 Task: Open Card Card0000000169 in Board Board0000000043 in Workspace WS0000000015 in Trello. Add Member Email0000000057 to Card Card0000000169 in Board Board0000000043 in Workspace WS0000000015 in Trello. Add Green Label titled Label0000000169 to Card Card0000000169 in Board Board0000000043 in Workspace WS0000000015 in Trello. Add Checklist CL0000000169 to Card Card0000000169 in Board Board0000000043 in Workspace WS0000000015 in Trello. Add Dates with Start Date as Apr 08 2023 and Due Date as Apr 30 2023 to Card Card0000000169 in Board Board0000000043 in Workspace WS0000000015 in Trello
Action: Mouse moved to (369, 495)
Screenshot: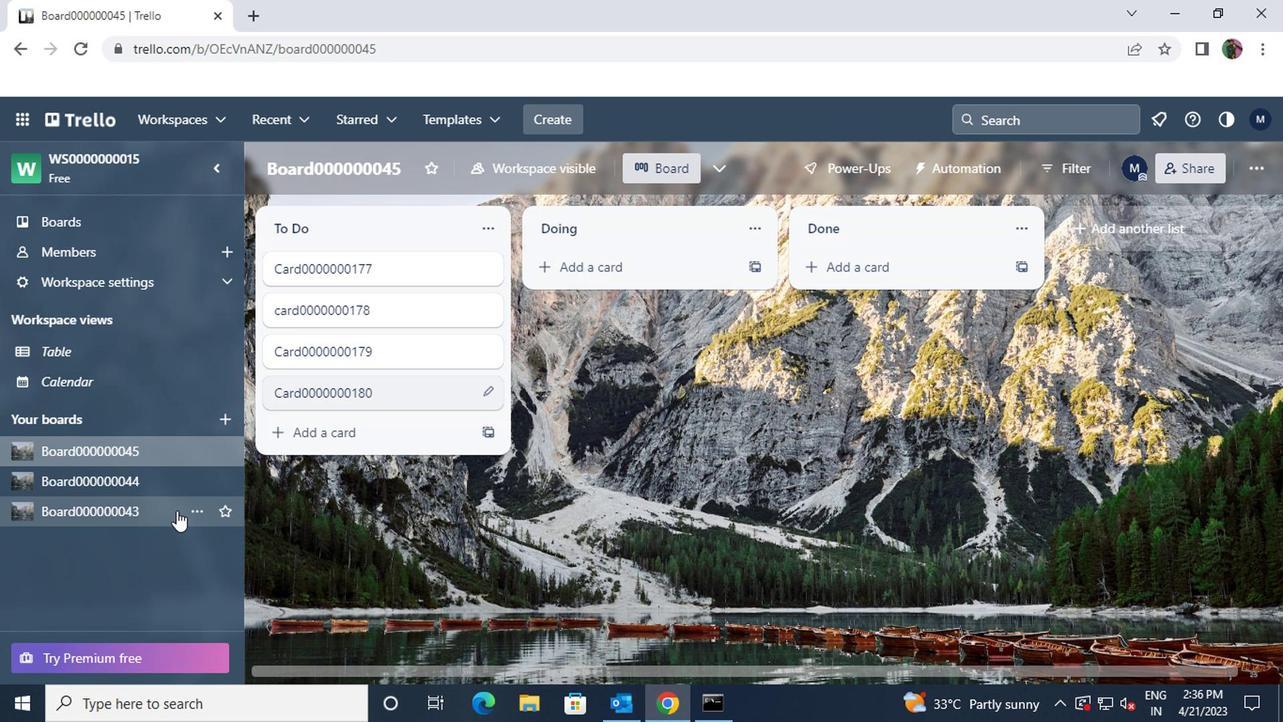 
Action: Mouse pressed left at (369, 495)
Screenshot: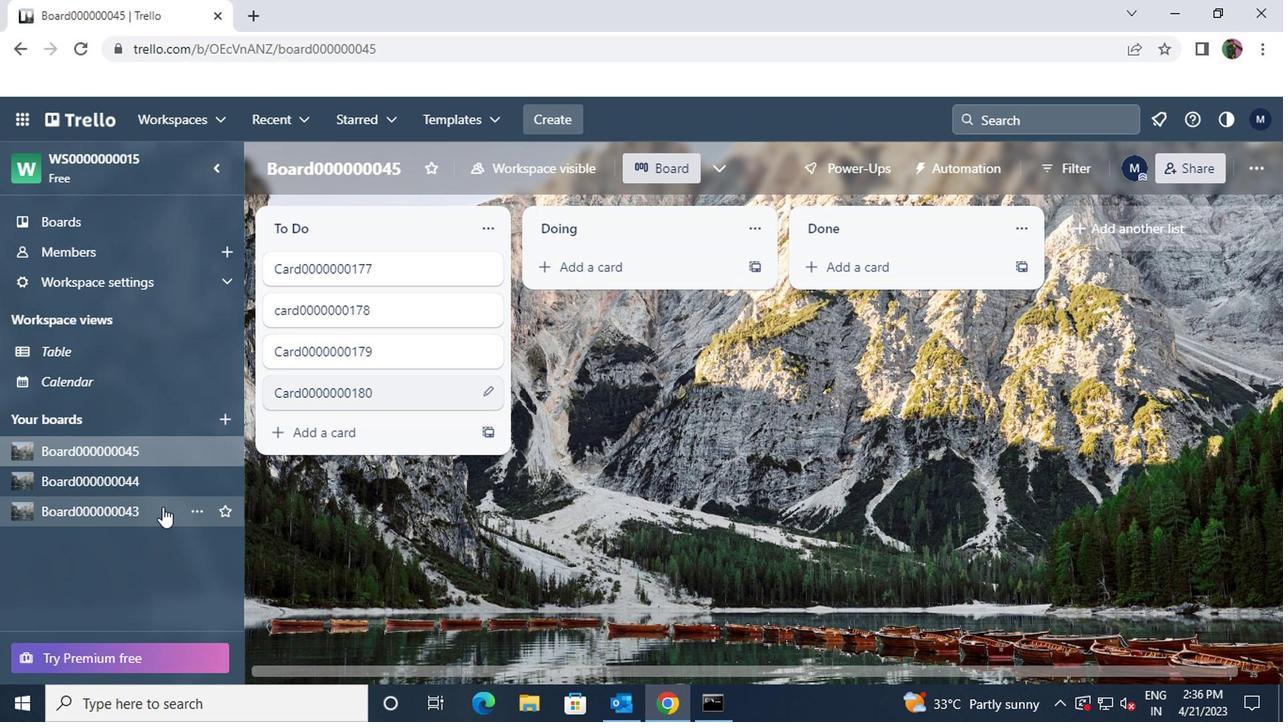 
Action: Mouse moved to (755, 326)
Screenshot: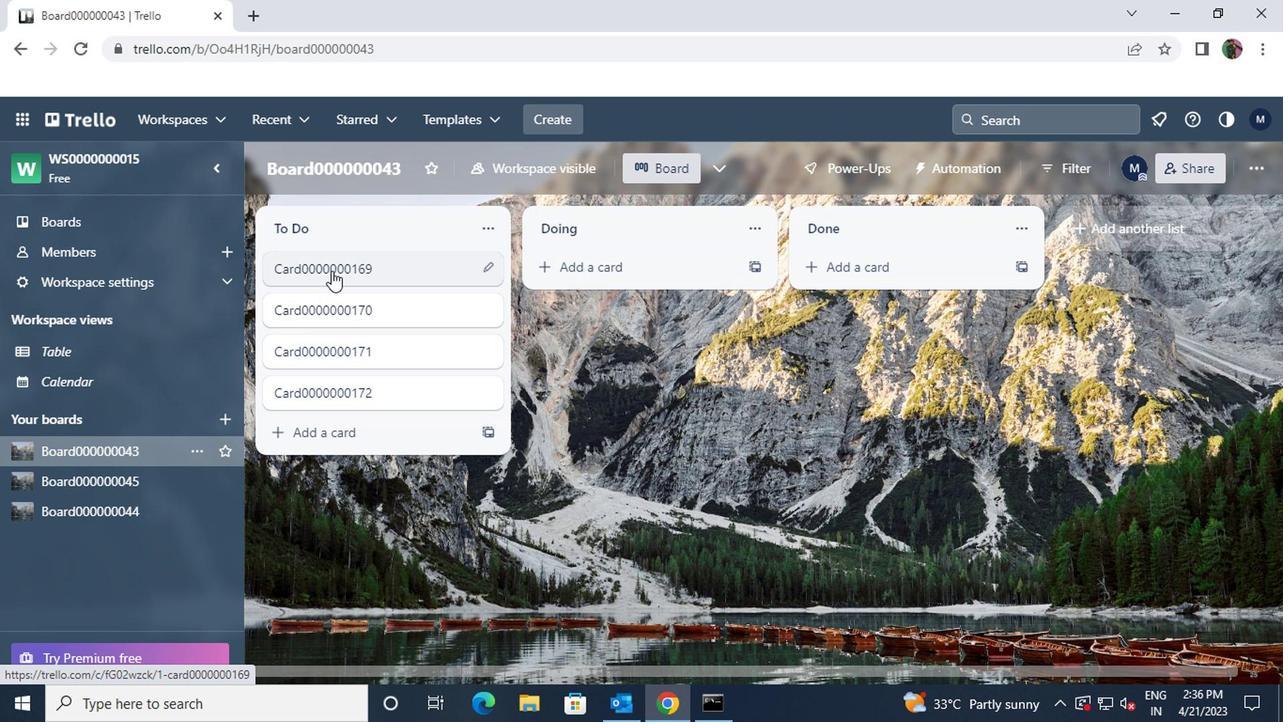 
Action: Mouse pressed left at (755, 326)
Screenshot: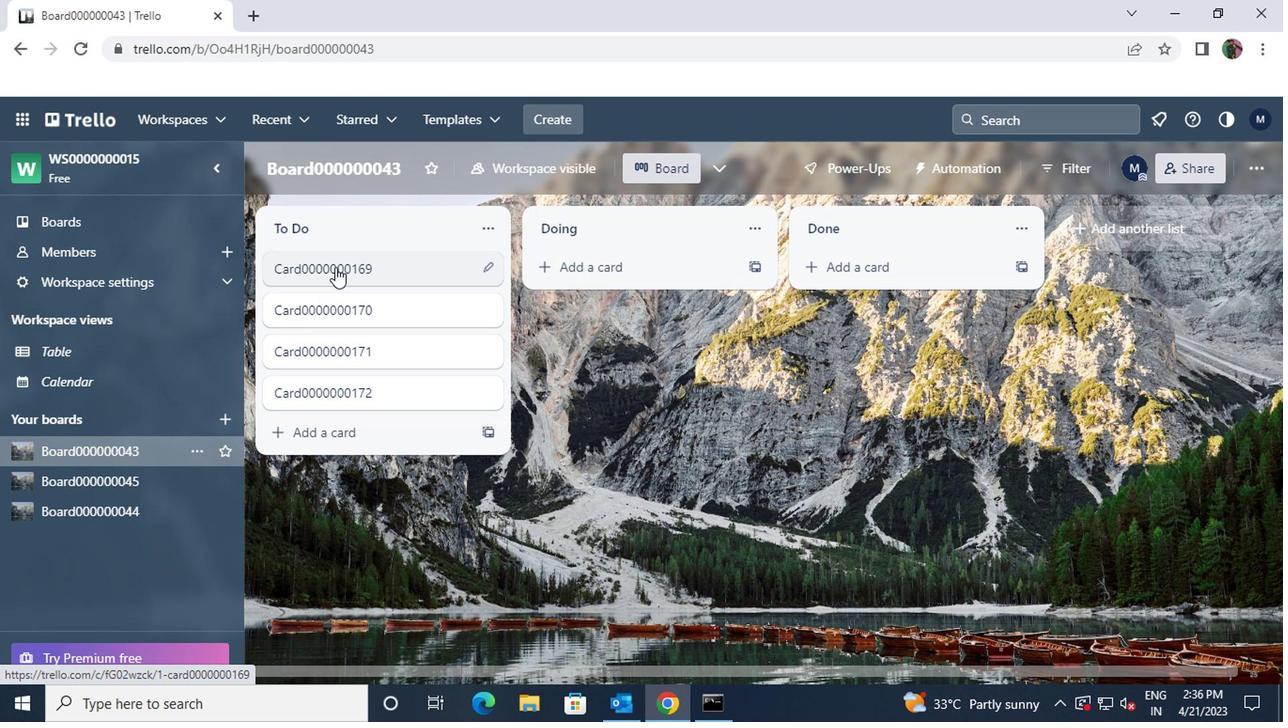 
Action: Mouse moved to (755, 320)
Screenshot: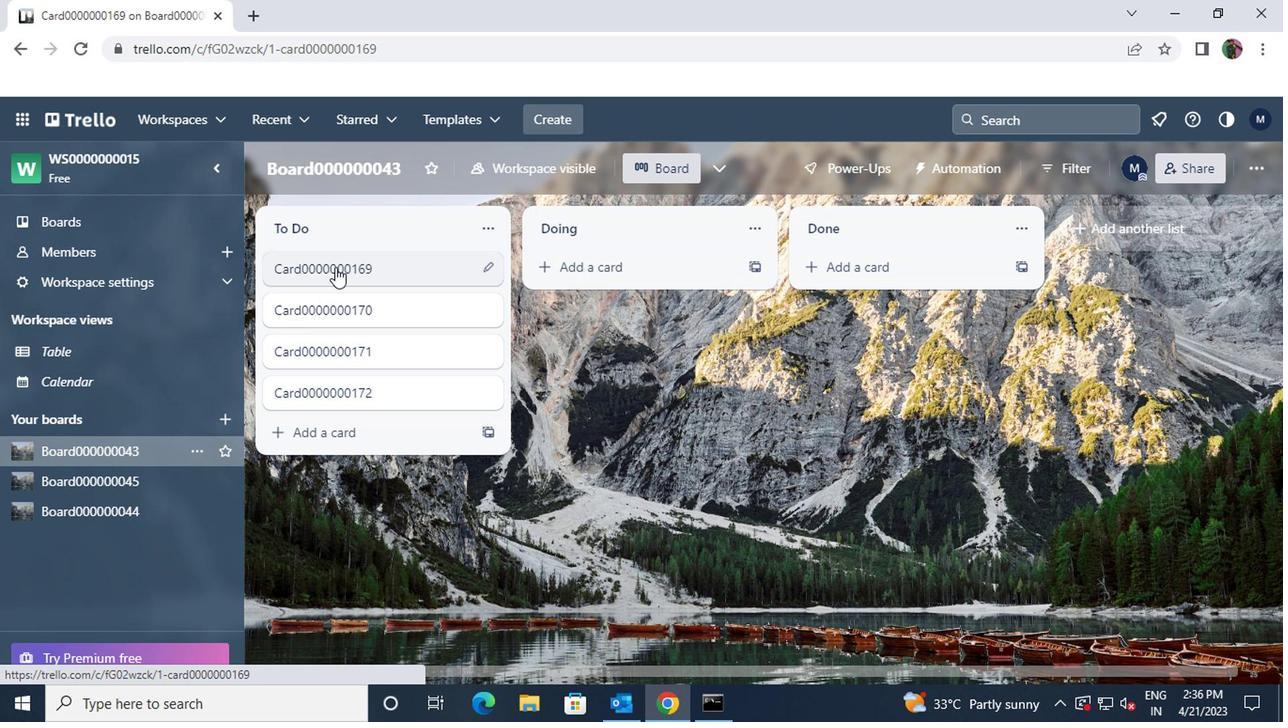 
Action: Mouse pressed left at (755, 320)
Screenshot: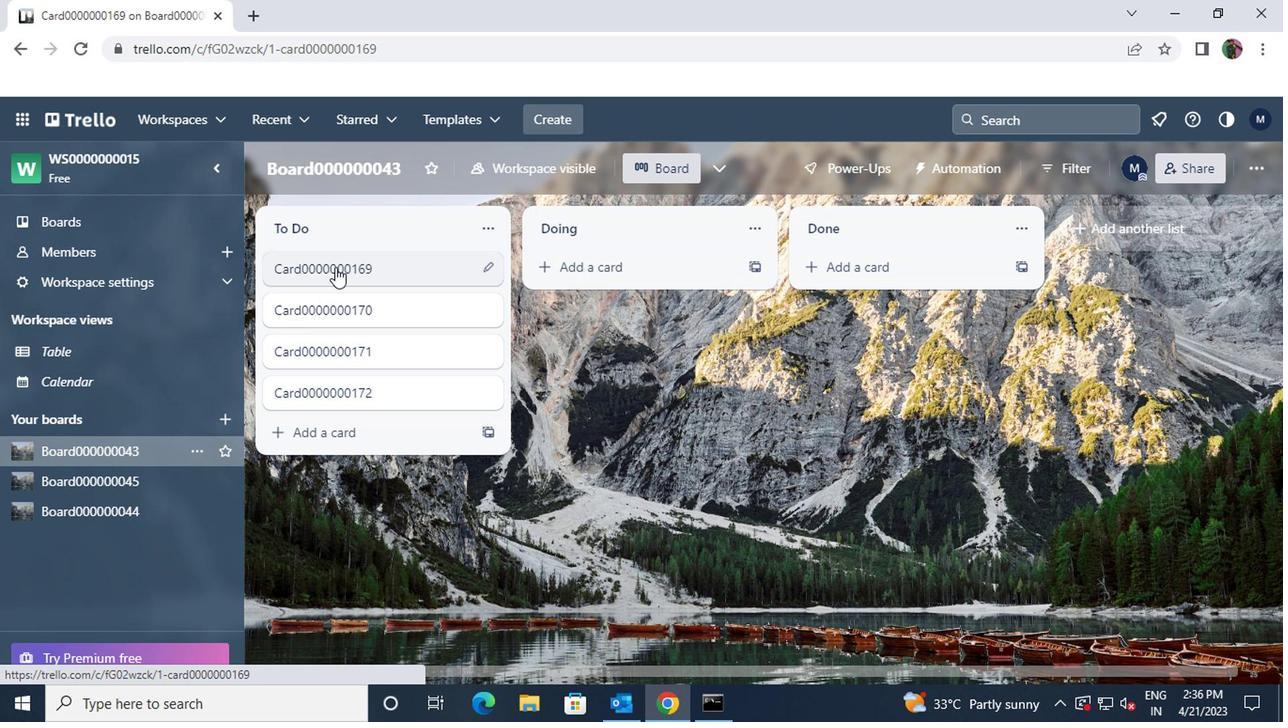 
Action: Key pressed v<Key.caps_lock>innyoffice2<Key.shift>@GMAIL.COM
Screenshot: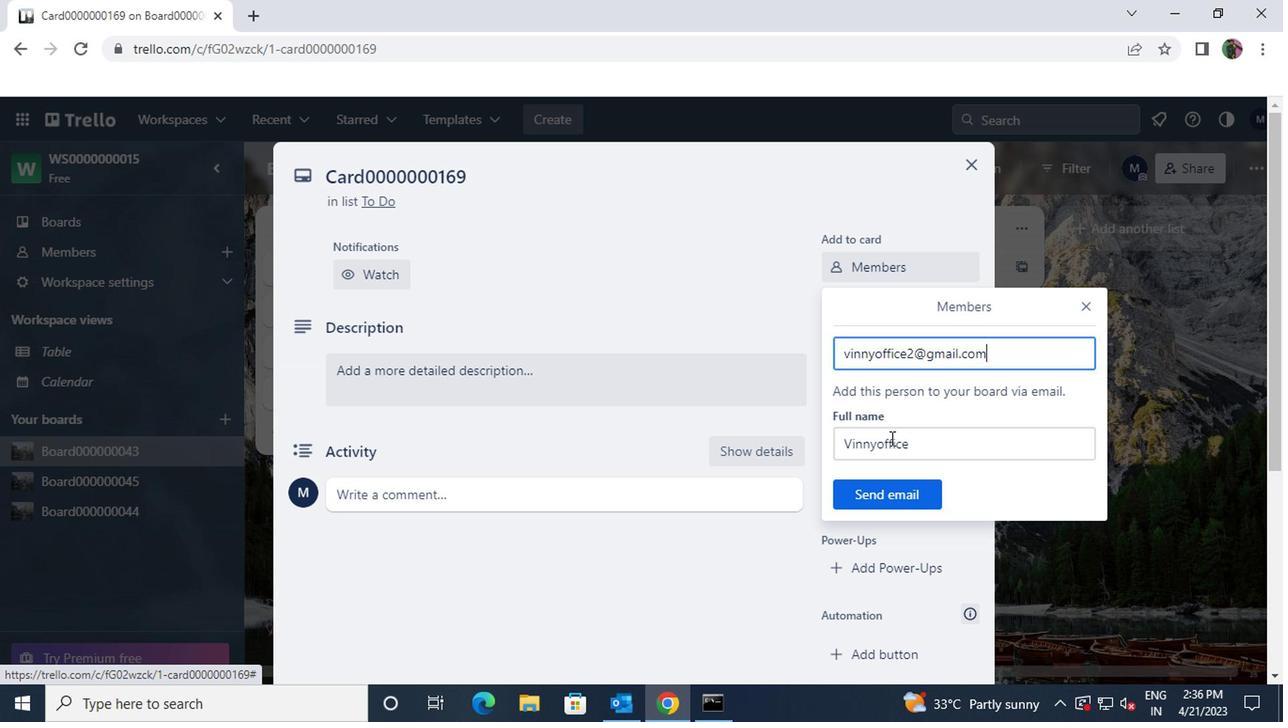 
Action: Mouse moved to (725, 474)
Screenshot: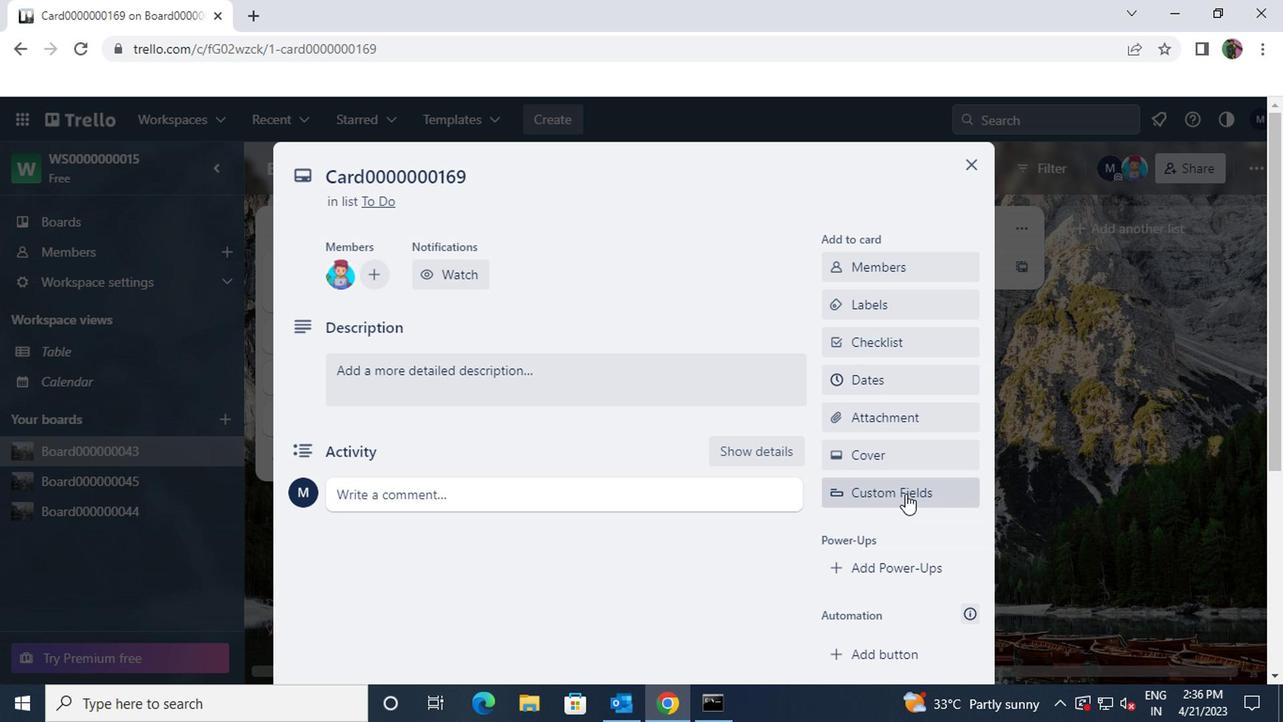 
Action: Mouse pressed left at (725, 474)
Screenshot: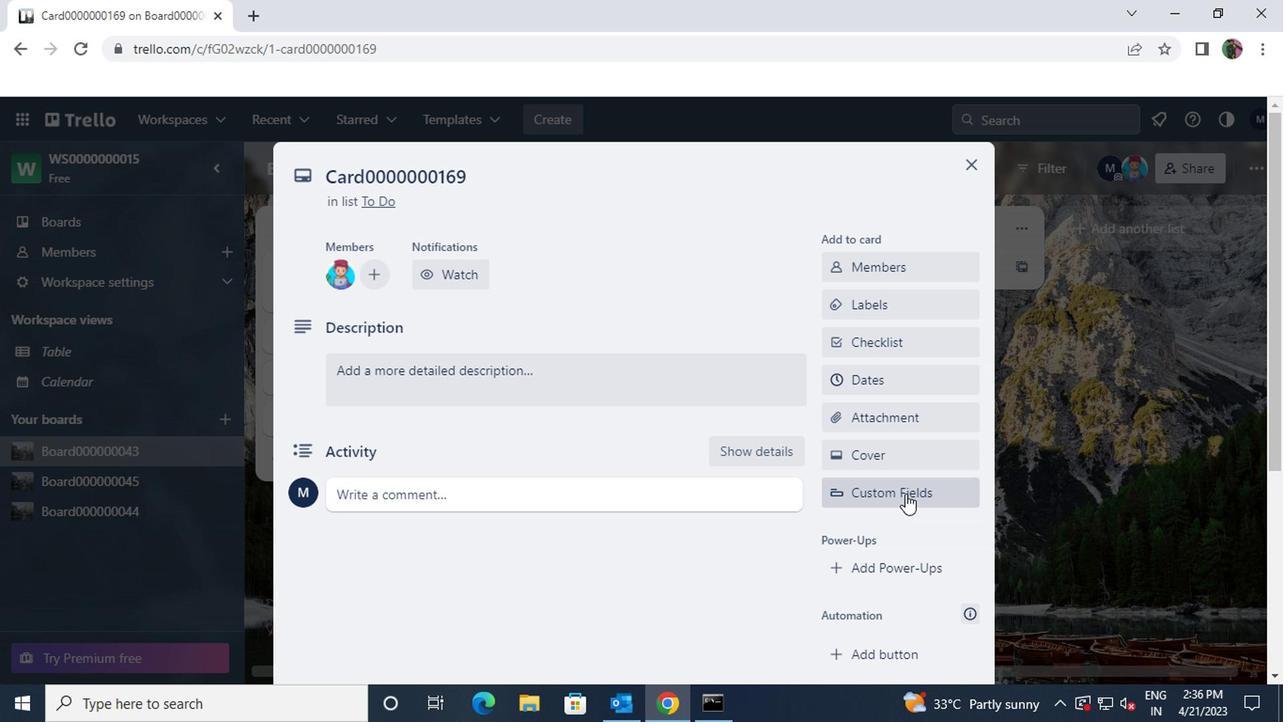 
Action: Mouse moved to (710, 349)
Screenshot: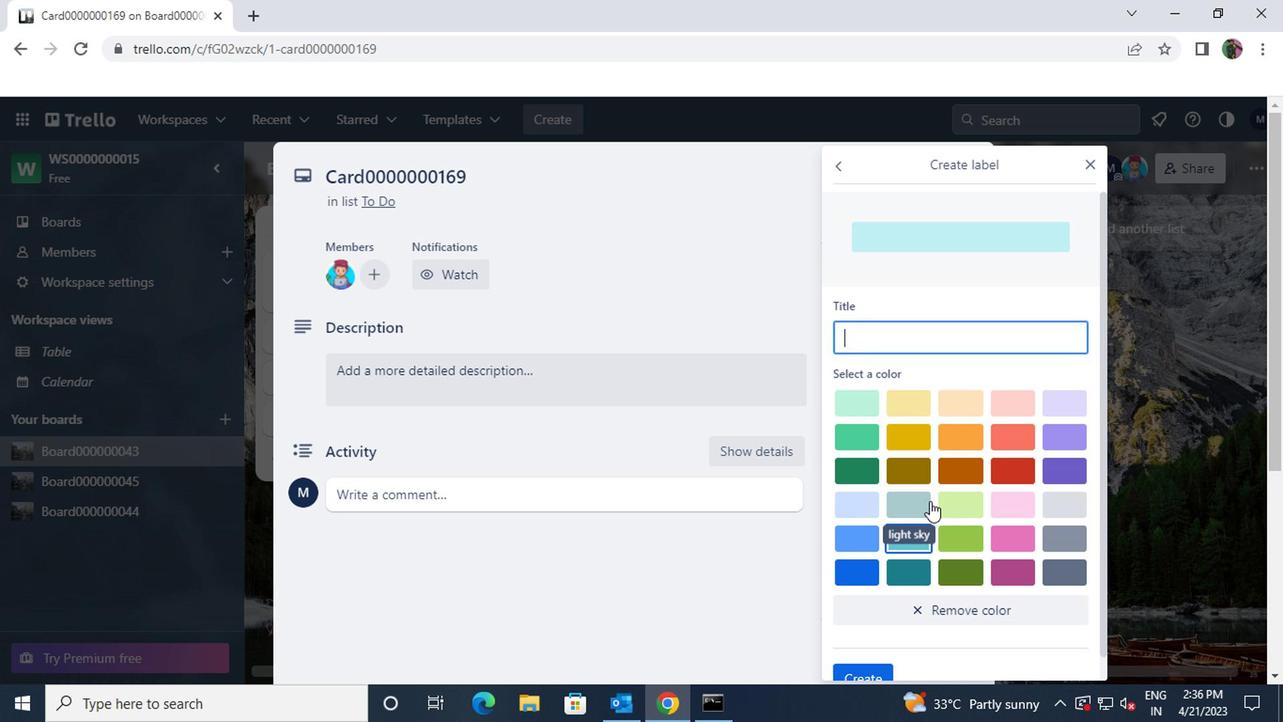 
Action: Mouse pressed left at (710, 349)
Screenshot: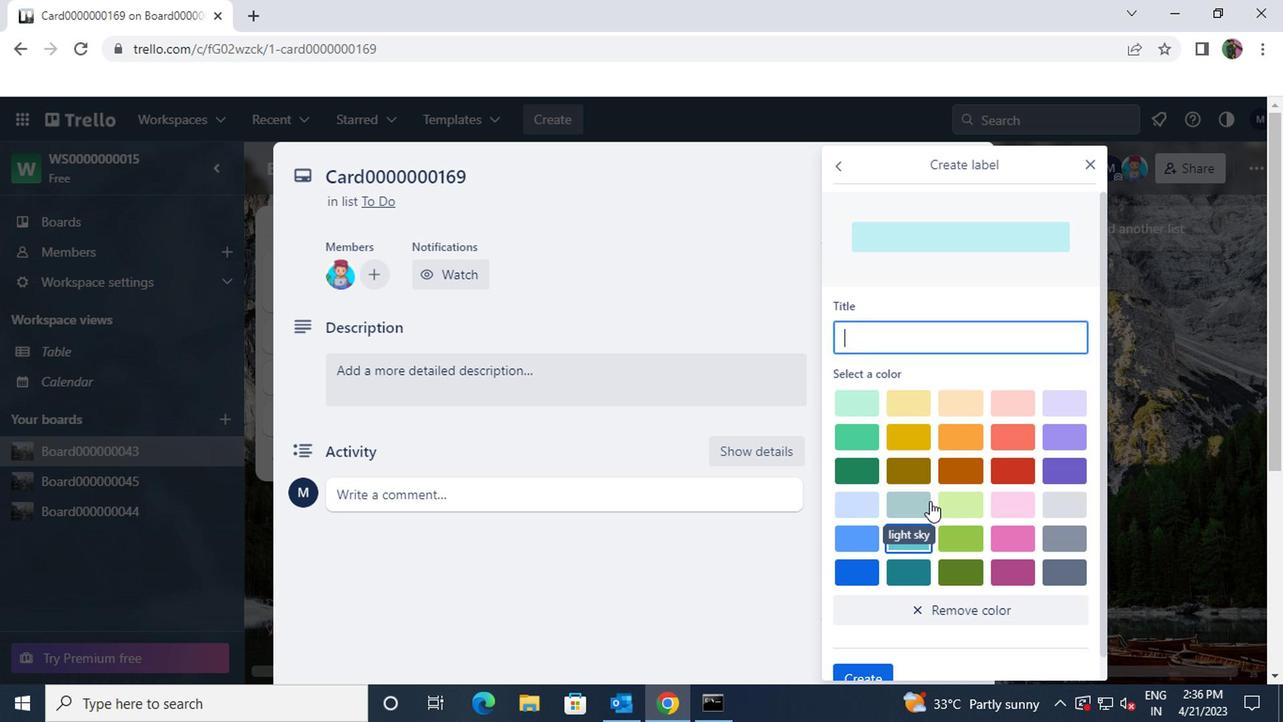 
Action: Mouse moved to (747, 476)
Screenshot: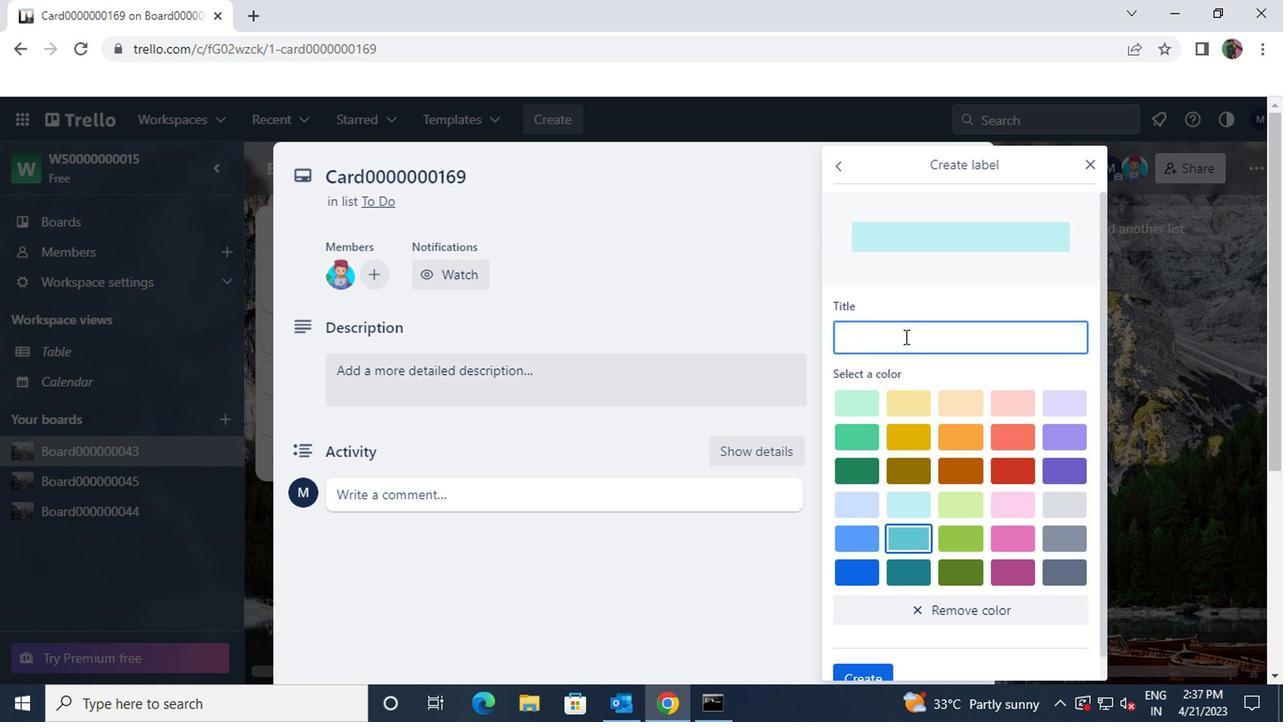 
Action: Mouse pressed left at (747, 476)
Screenshot: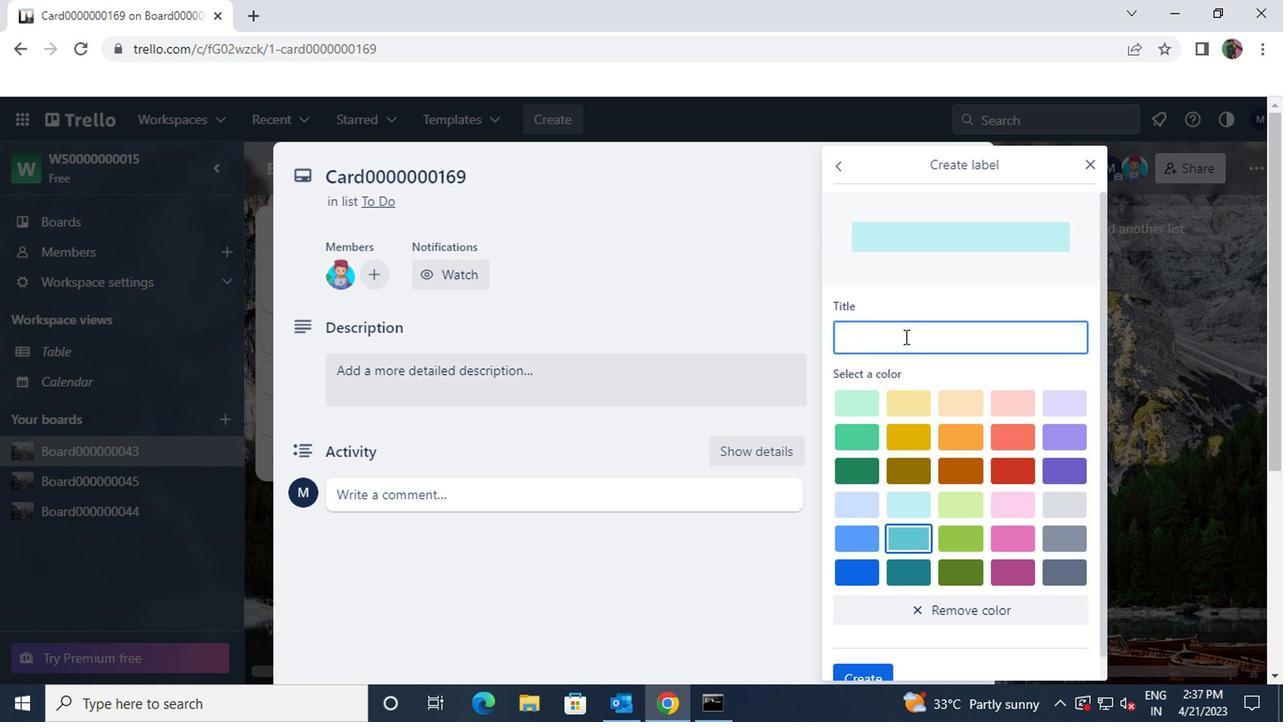
Action: Mouse moved to (776, 390)
Screenshot: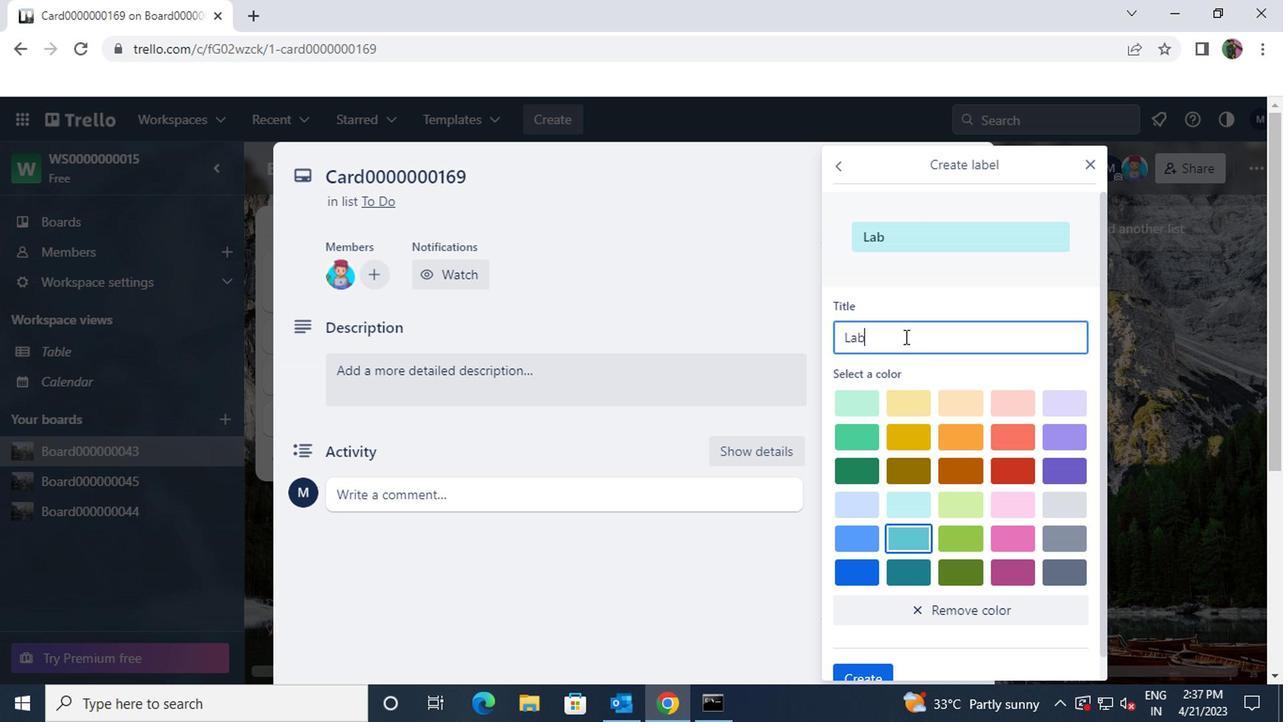 
Action: Mouse pressed left at (776, 390)
Screenshot: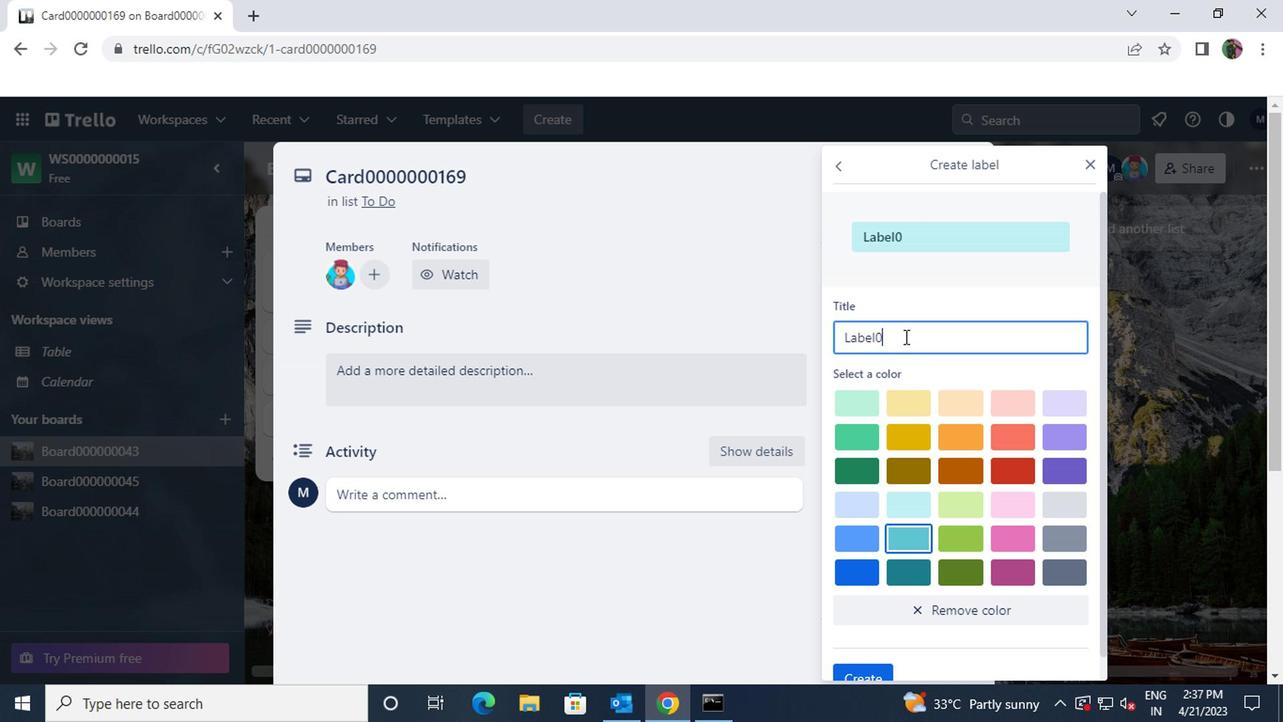 
Action: Mouse moved to (754, 321)
Screenshot: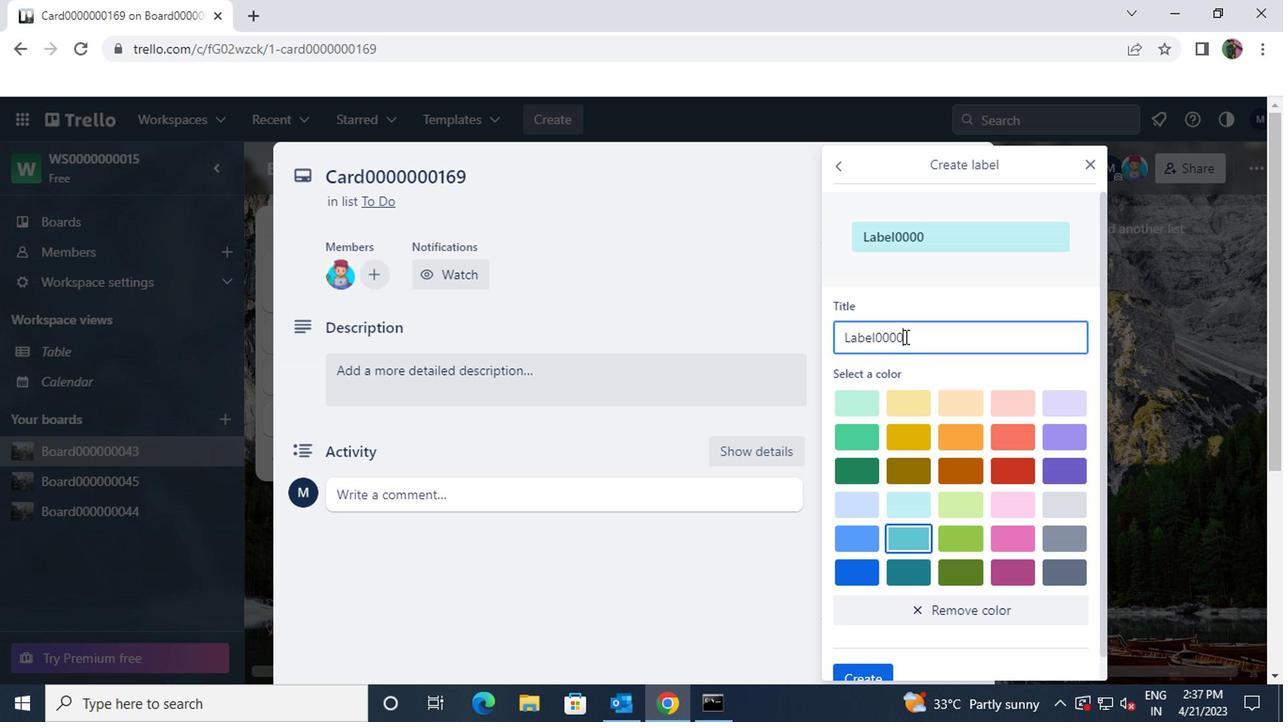 
Action: Mouse pressed left at (754, 321)
Screenshot: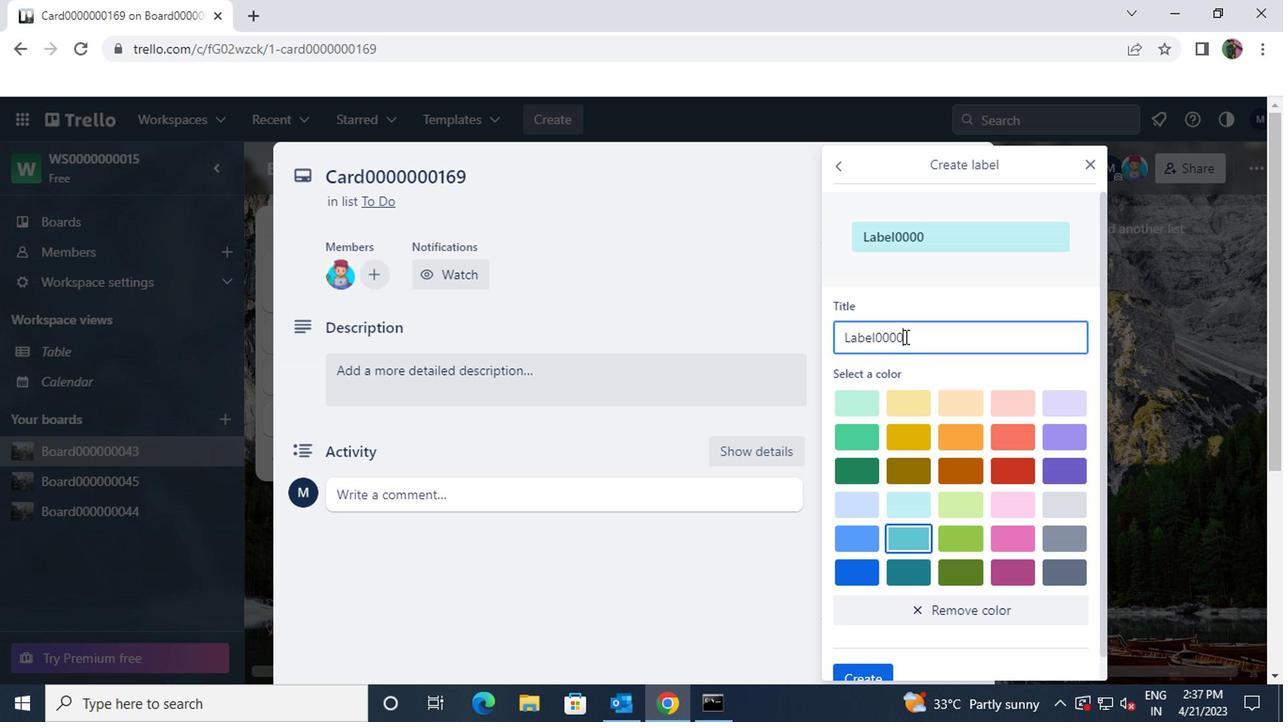 
Action: Key pressed <Key.caps_lock>L<Key.caps_lock>ABEL0000000127
Screenshot: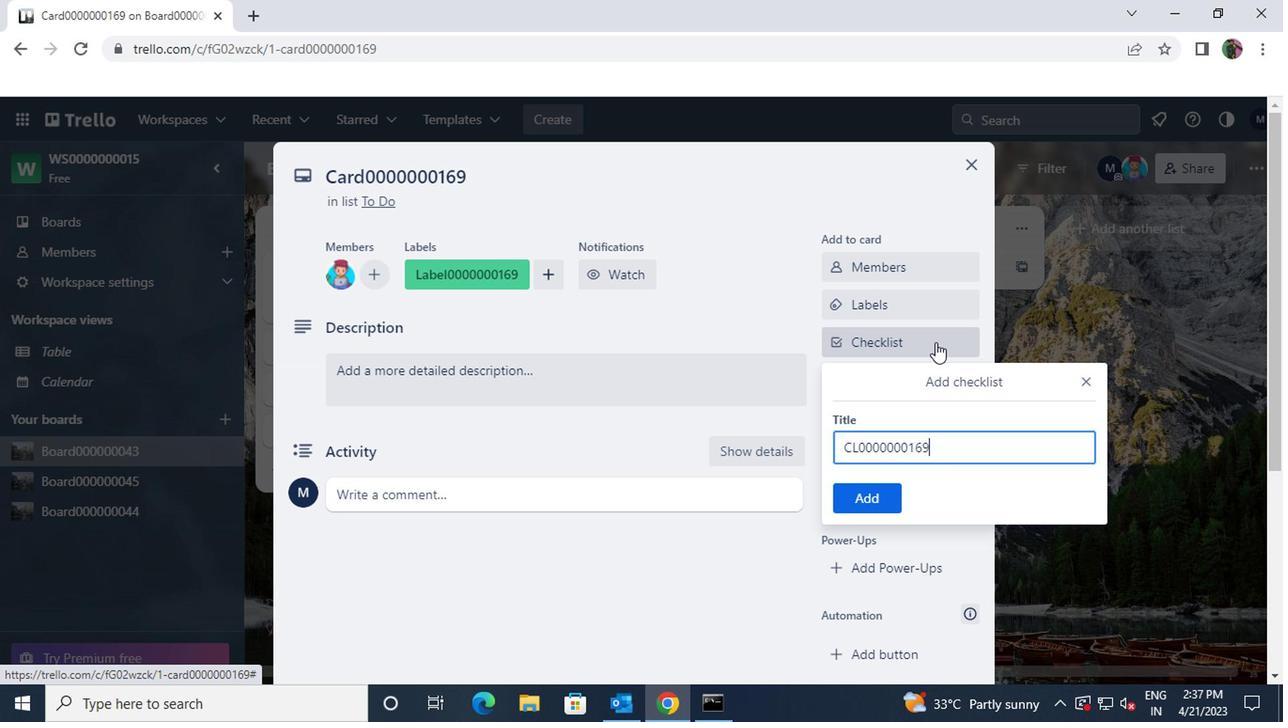 
Action: Mouse moved to (713, 562)
Screenshot: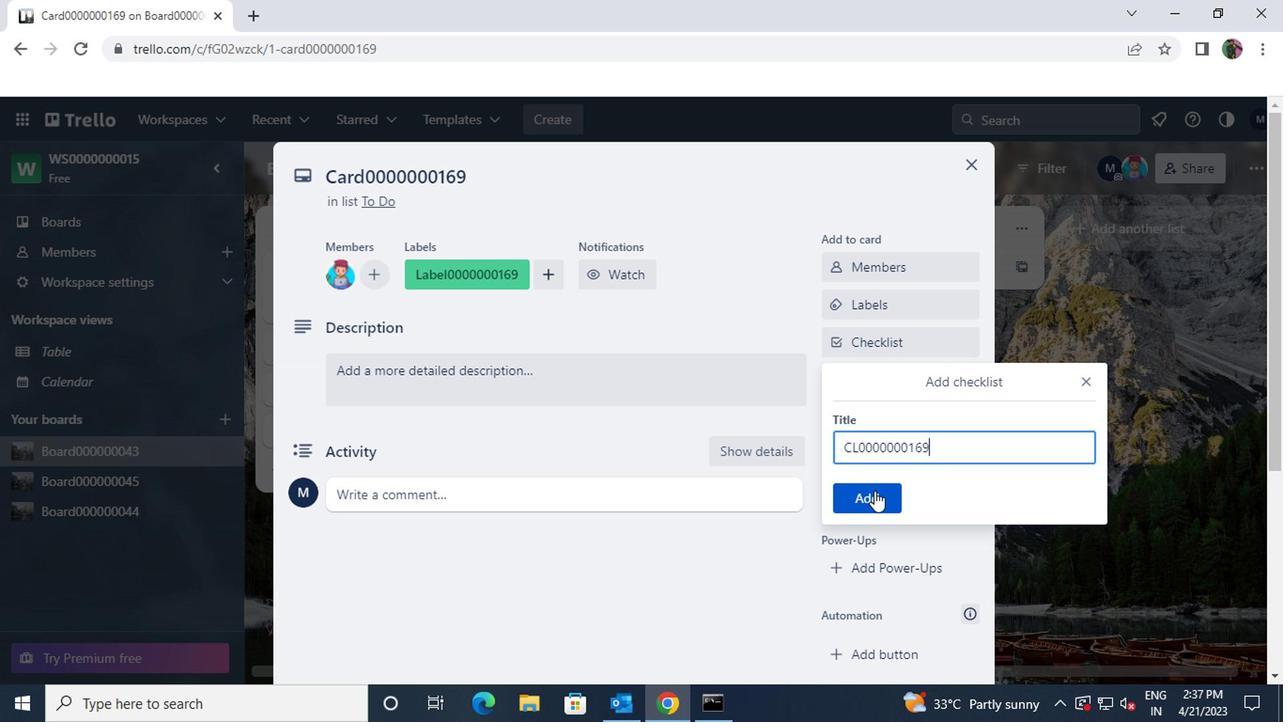 
Action: Mouse pressed left at (713, 562)
Screenshot: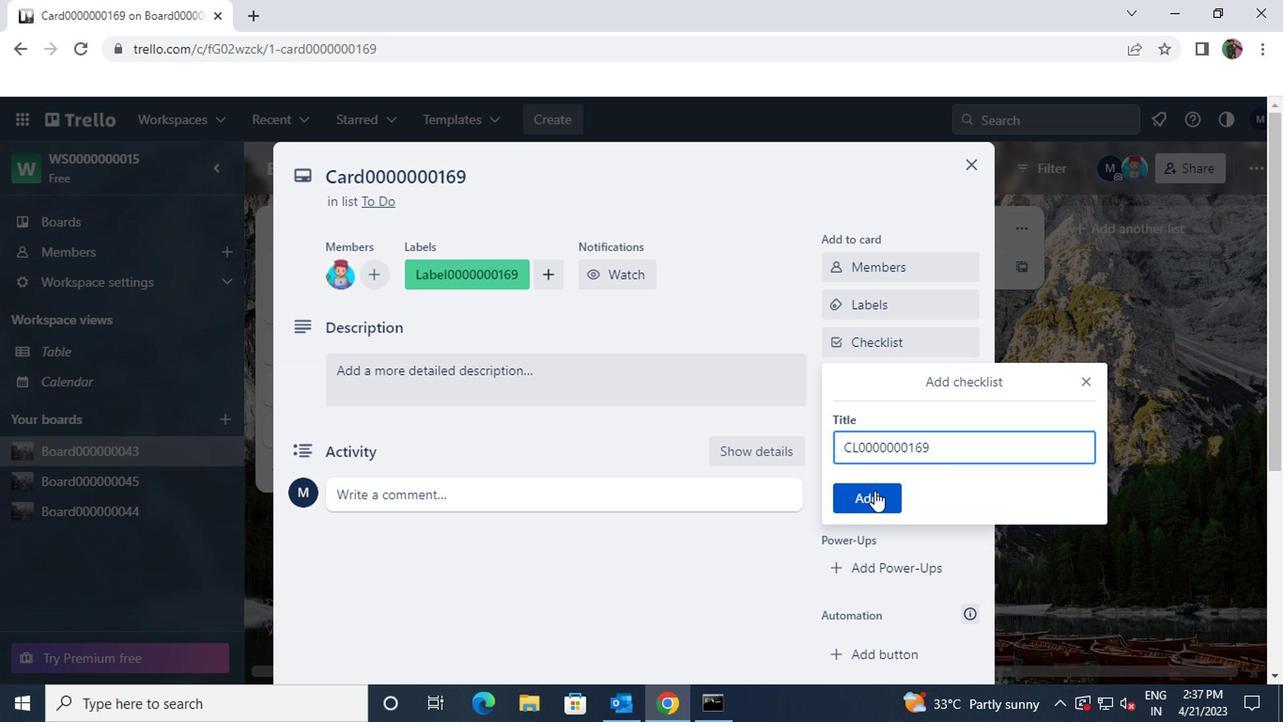 
Action: Mouse moved to (872, 199)
Screenshot: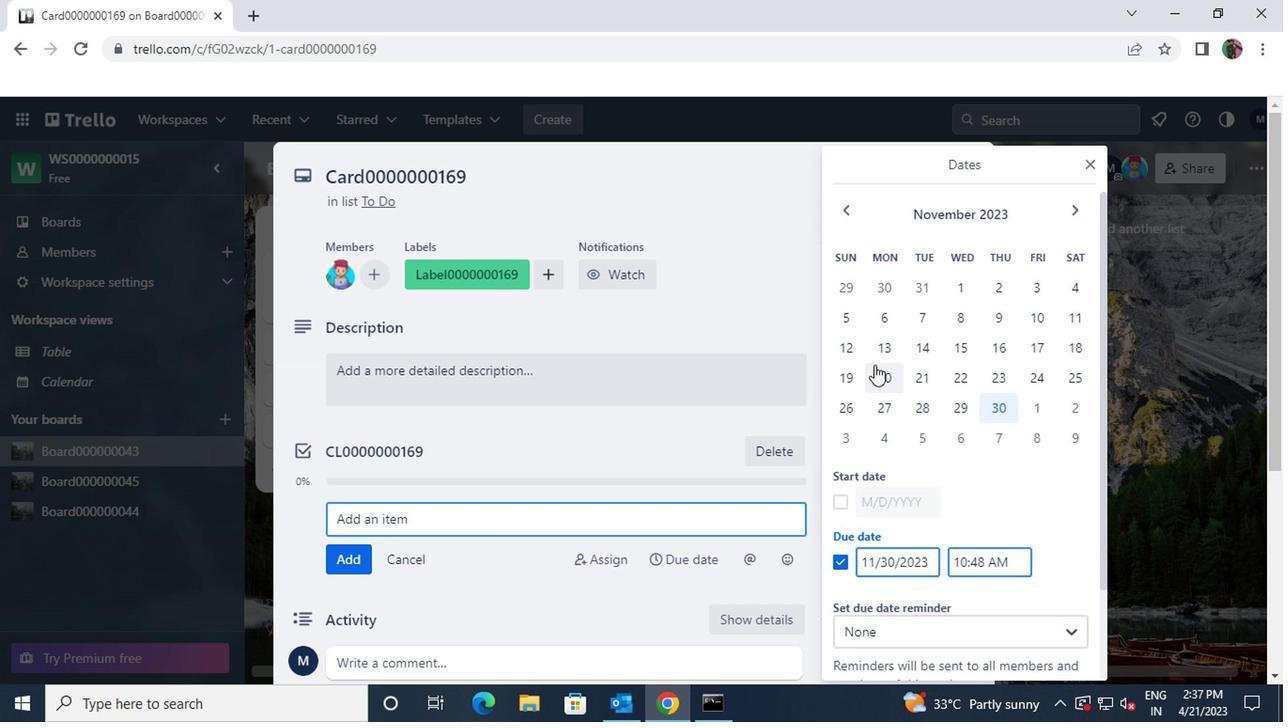 
Action: Mouse pressed left at (872, 199)
Screenshot: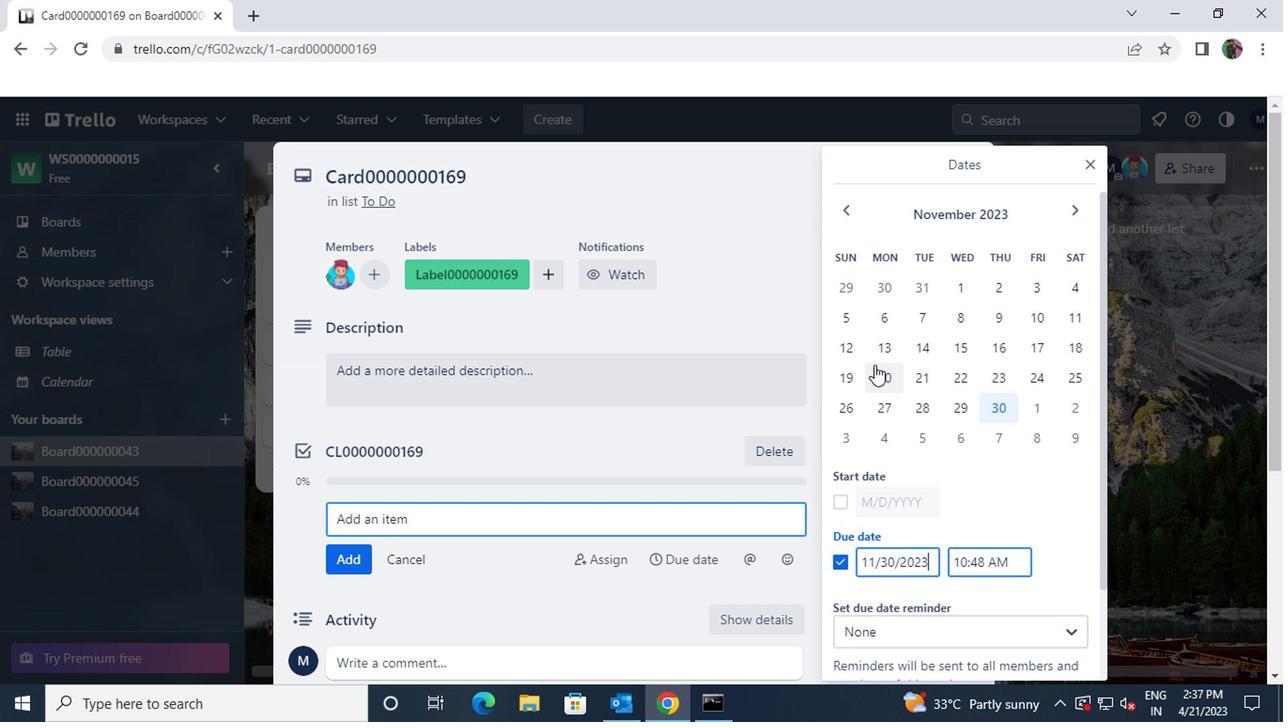 
Action: Mouse moved to (729, 371)
Screenshot: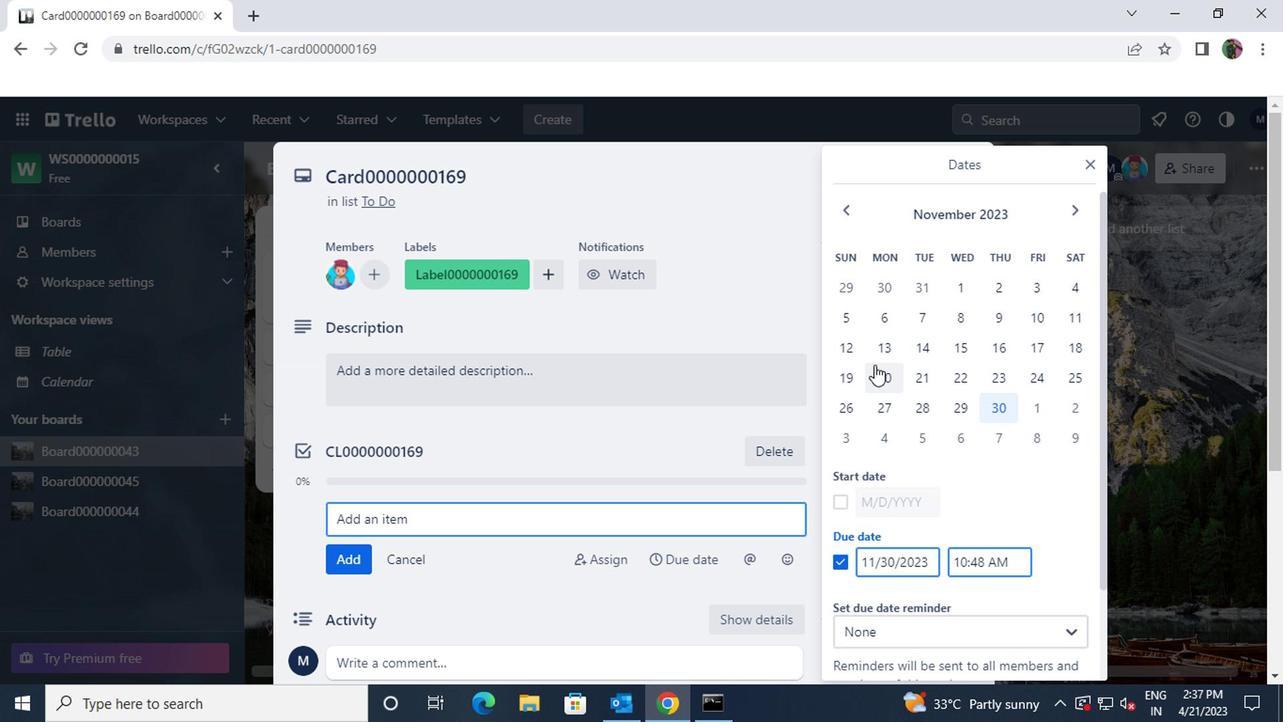 
Action: Mouse pressed left at (729, 371)
Screenshot: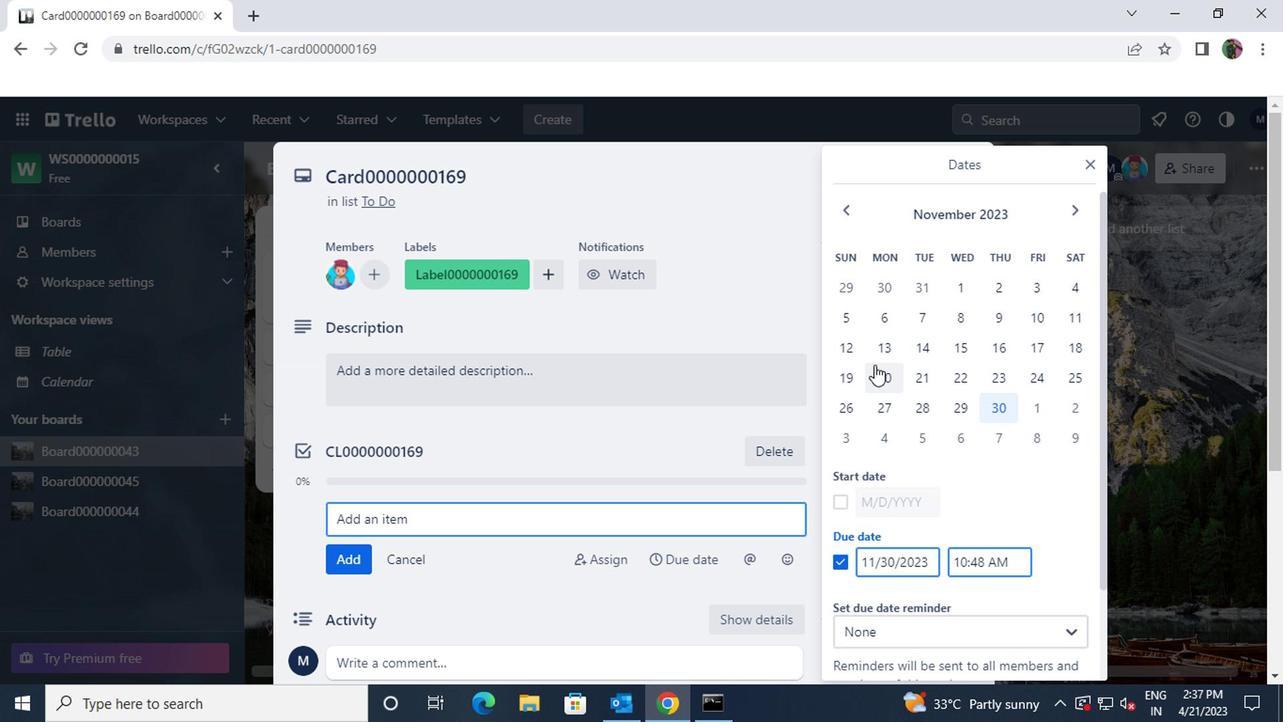 
Action: Key pressed <Key.caps_lock>CL0000000127
Screenshot: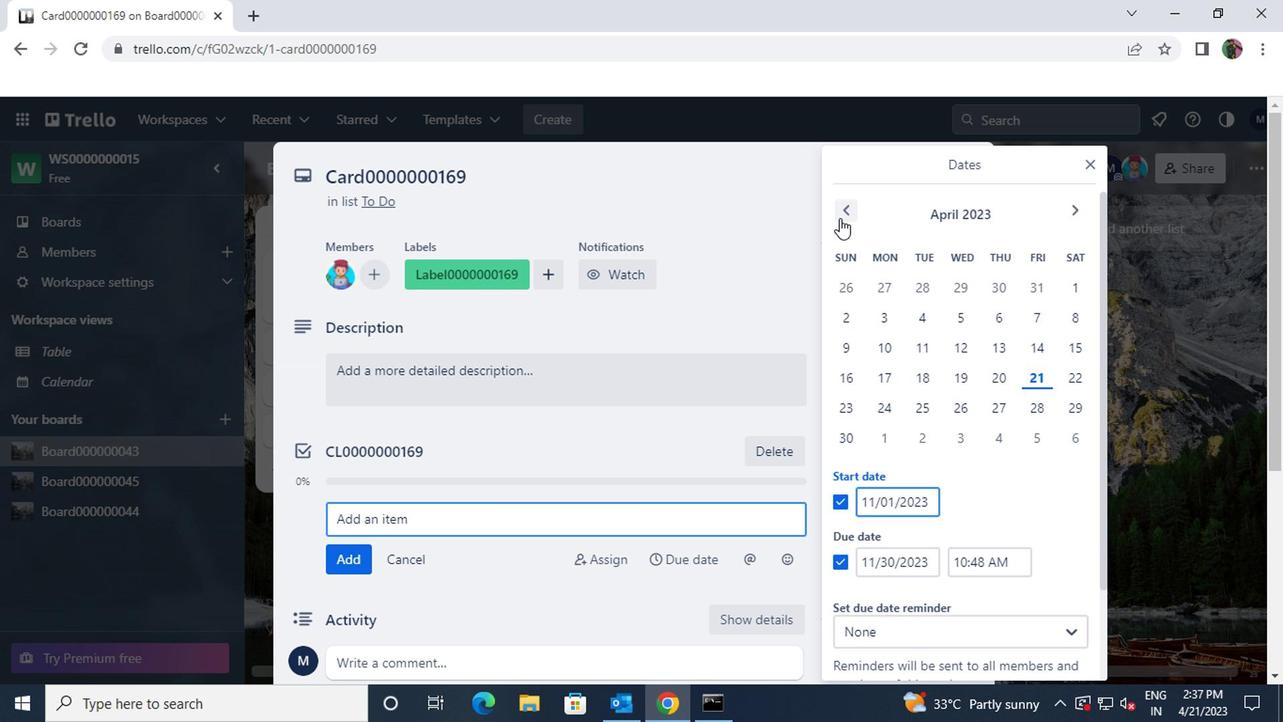 
Action: Mouse moved to (722, 512)
Screenshot: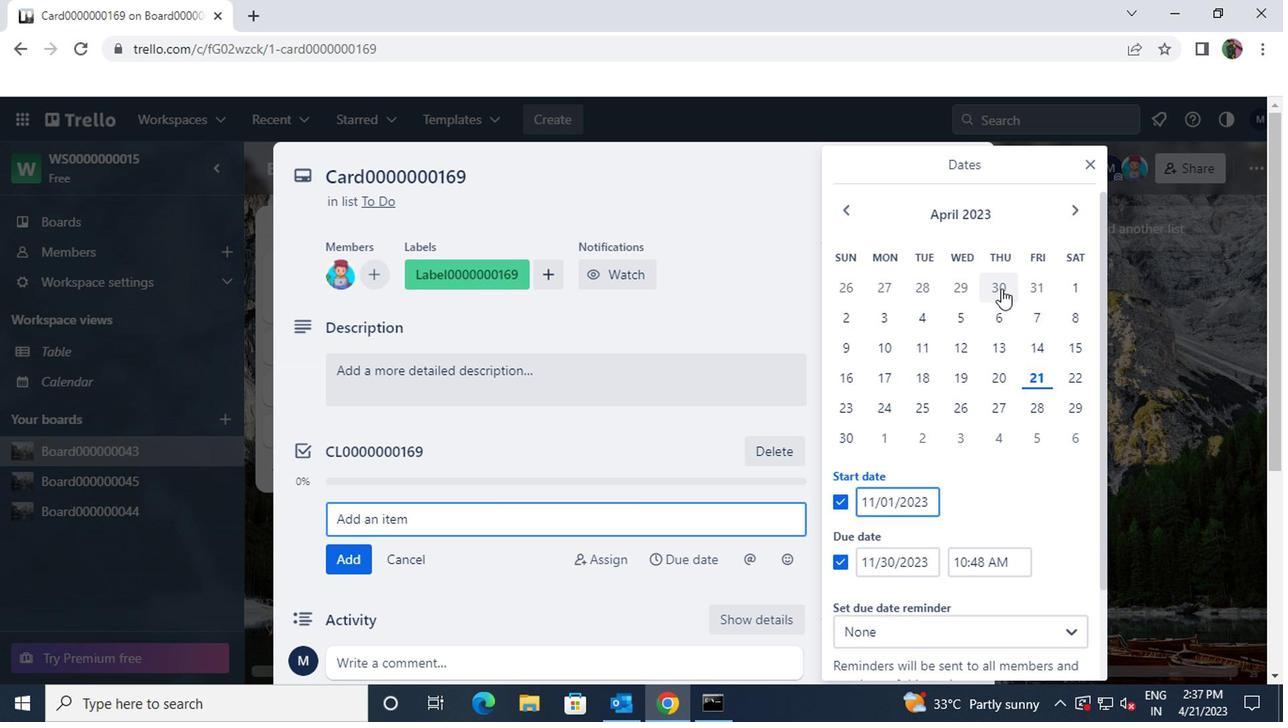 
Action: Mouse pressed left at (722, 512)
Screenshot: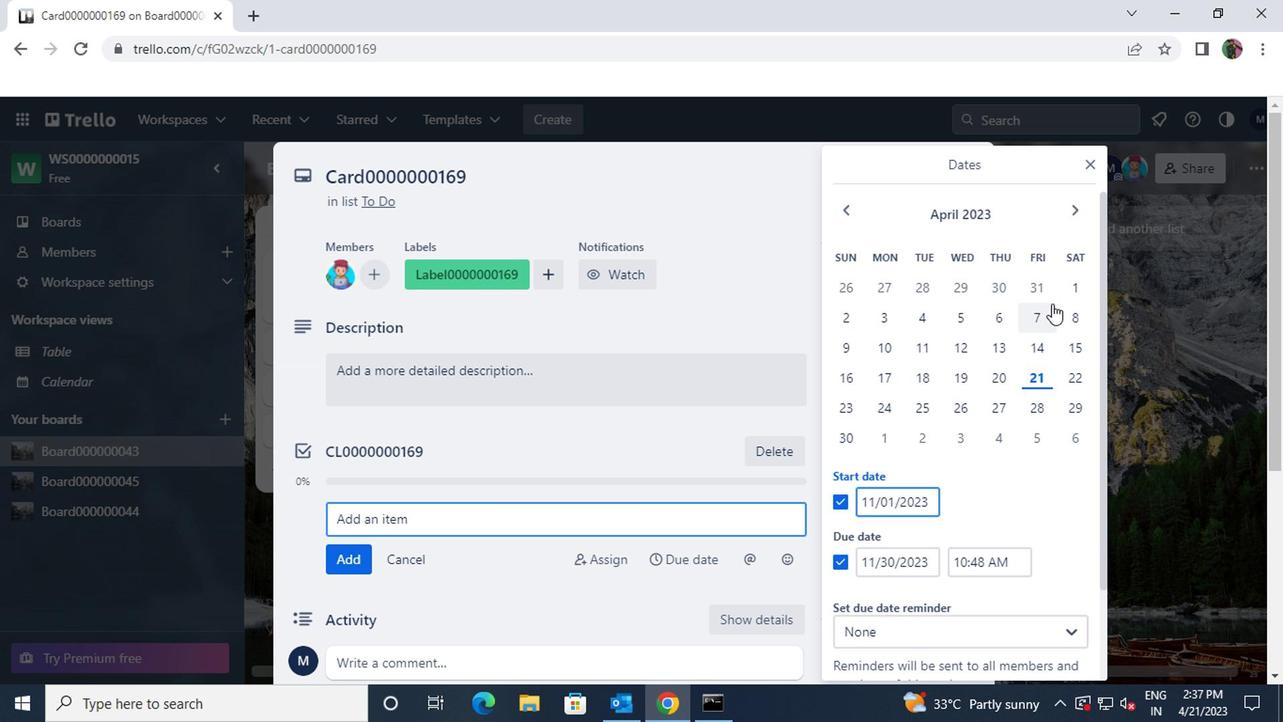 
Action: Mouse moved to (718, 397)
Screenshot: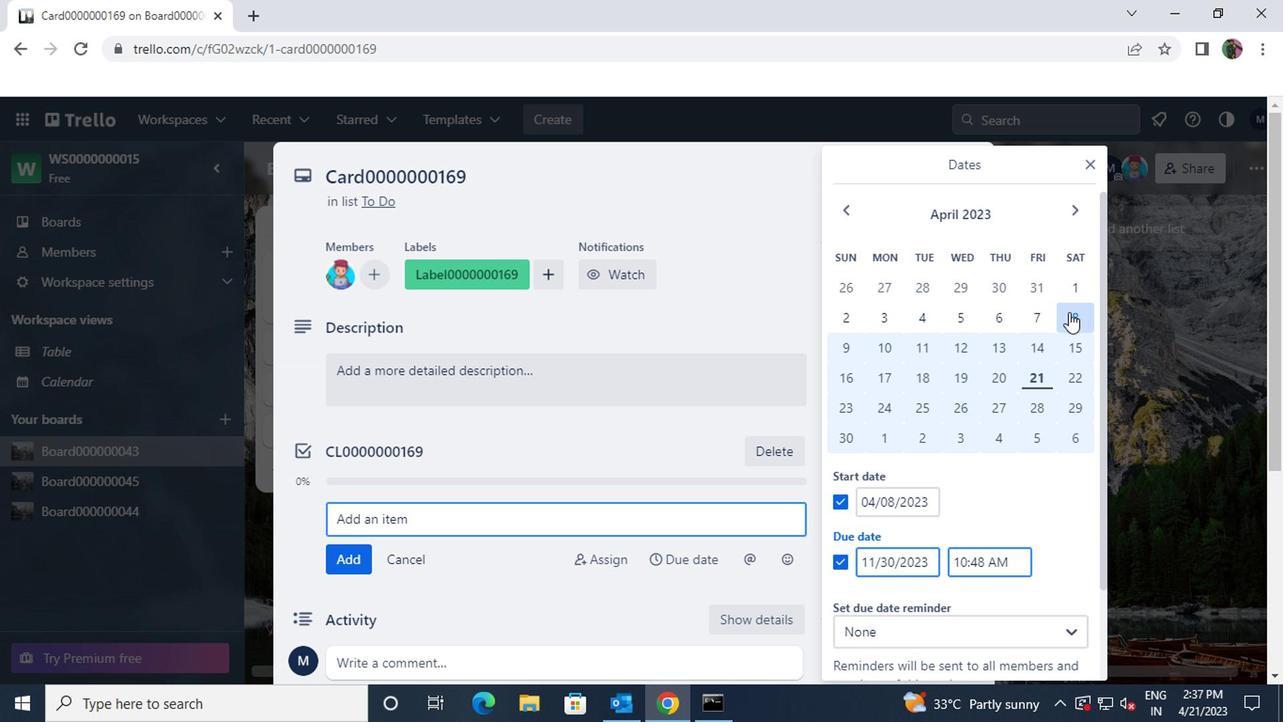 
Action: Mouse pressed left at (718, 397)
Screenshot: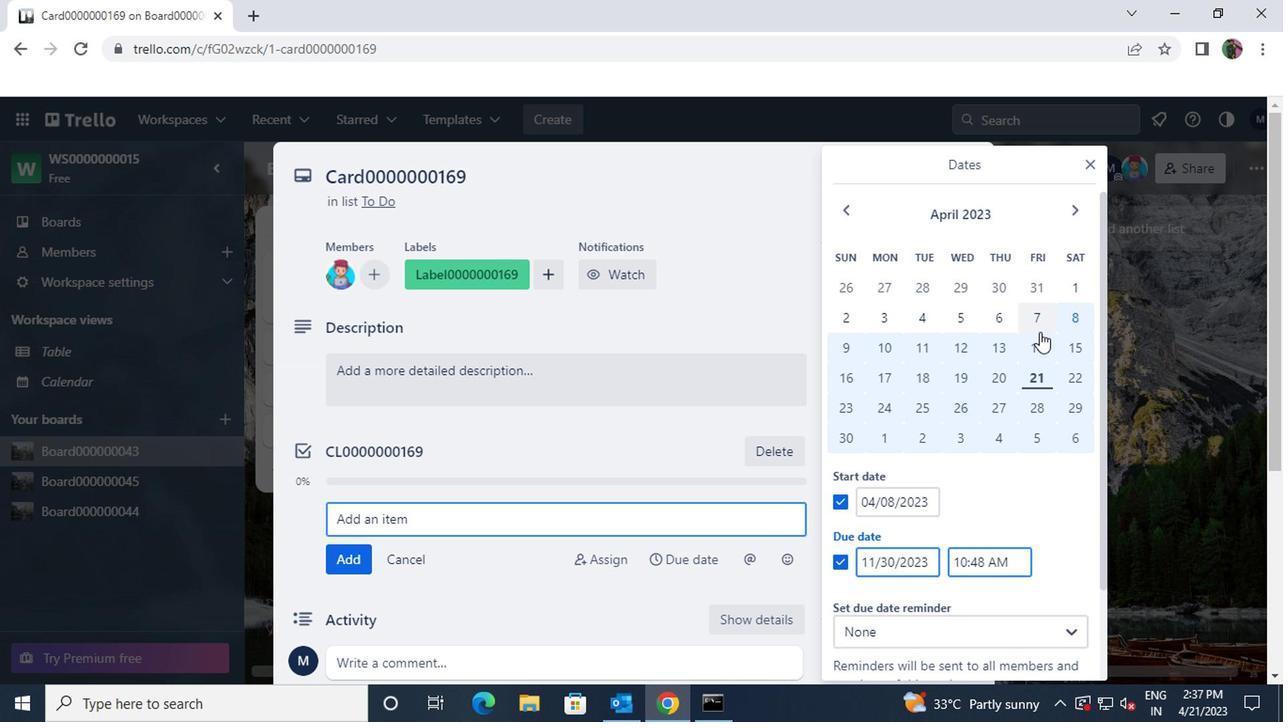 
Action: Mouse moved to (696, 433)
Screenshot: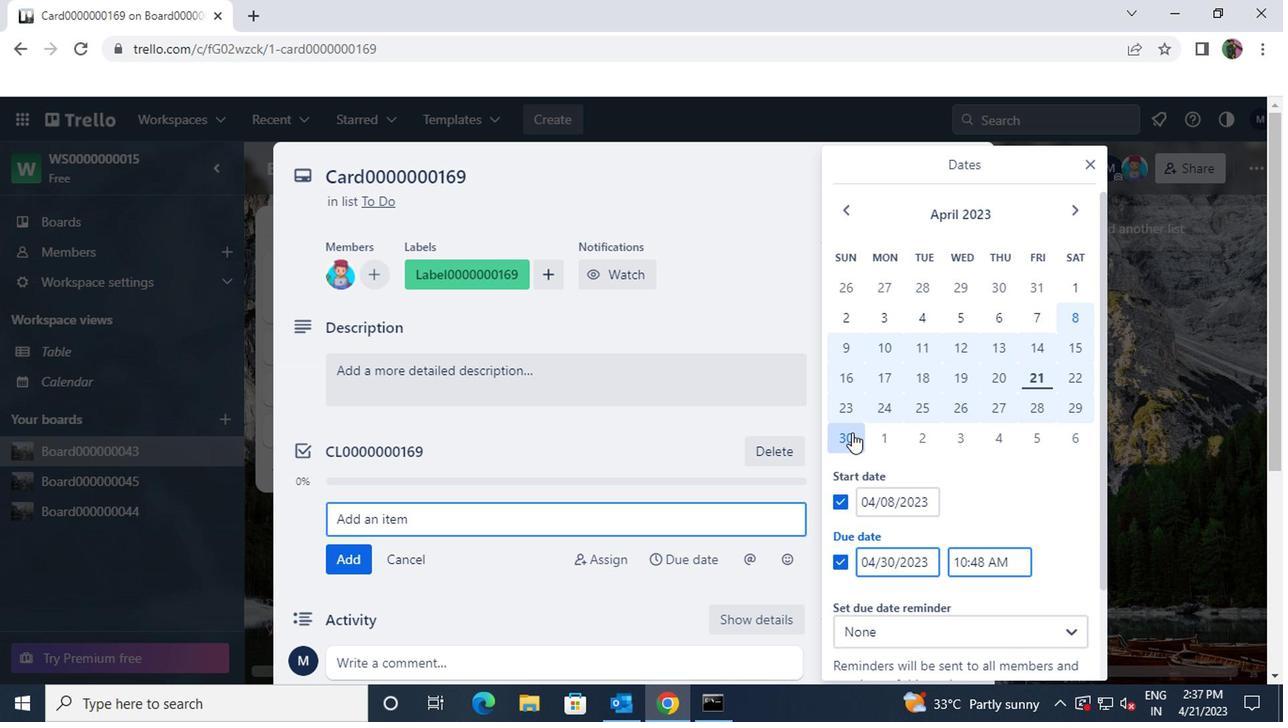 
Action: Mouse pressed left at (696, 433)
Screenshot: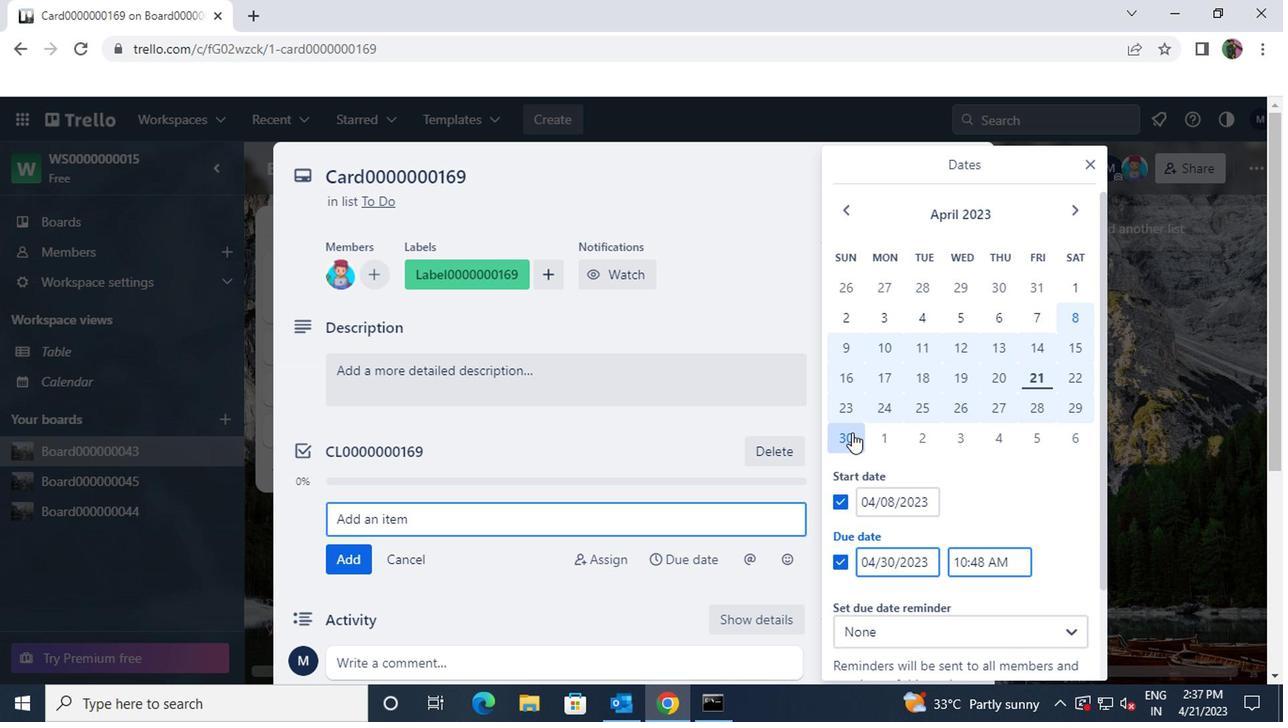 
Action: Mouse moved to (864, 223)
Screenshot: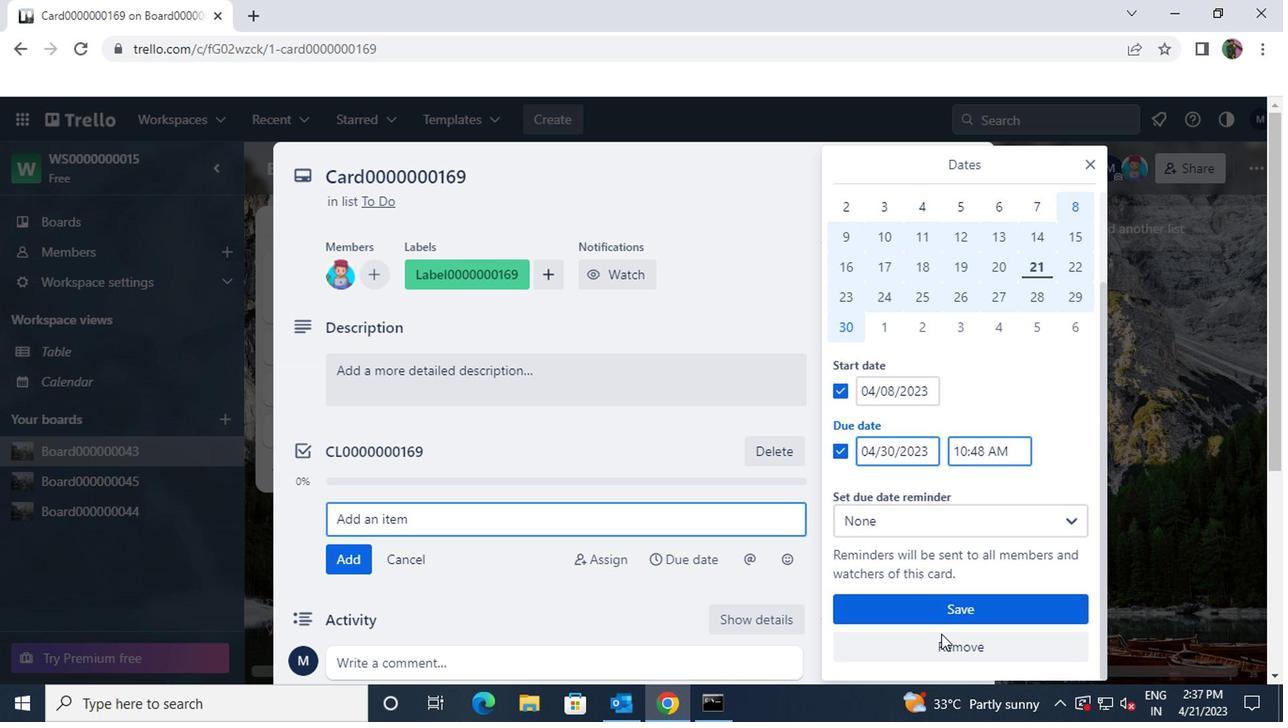 
Action: Mouse pressed left at (864, 223)
Screenshot: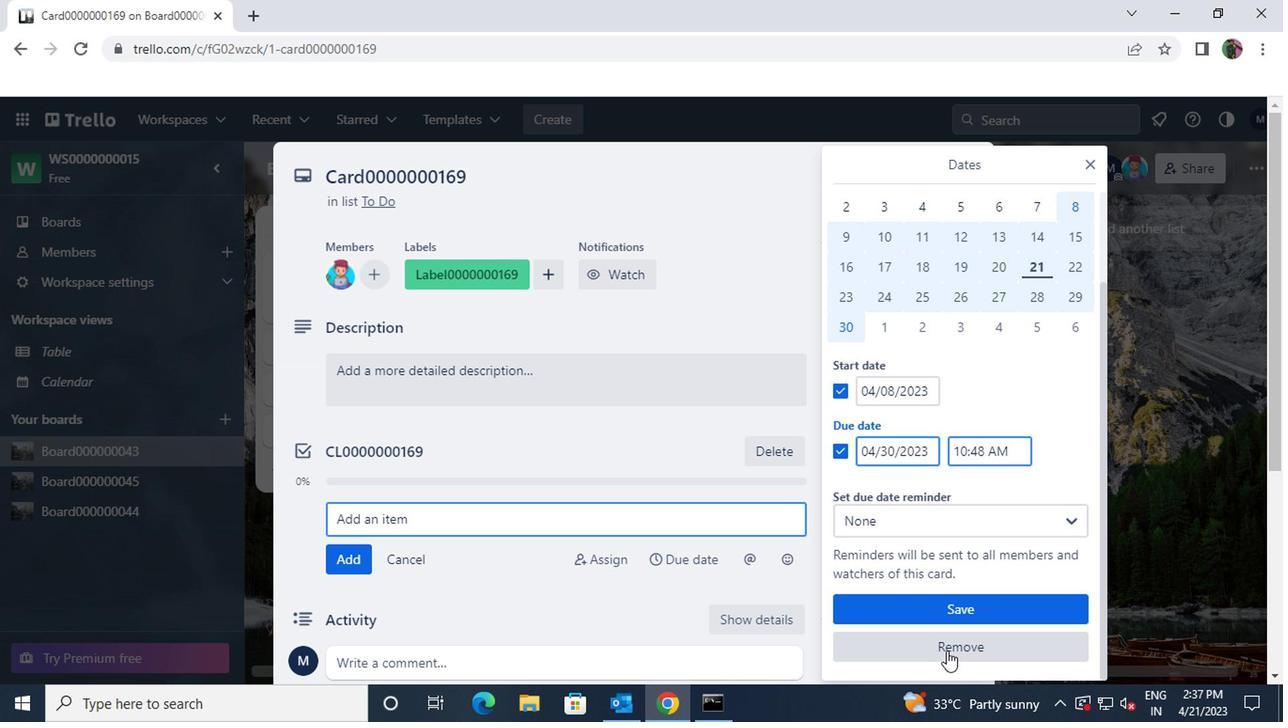 
Action: Mouse moved to (693, 279)
Screenshot: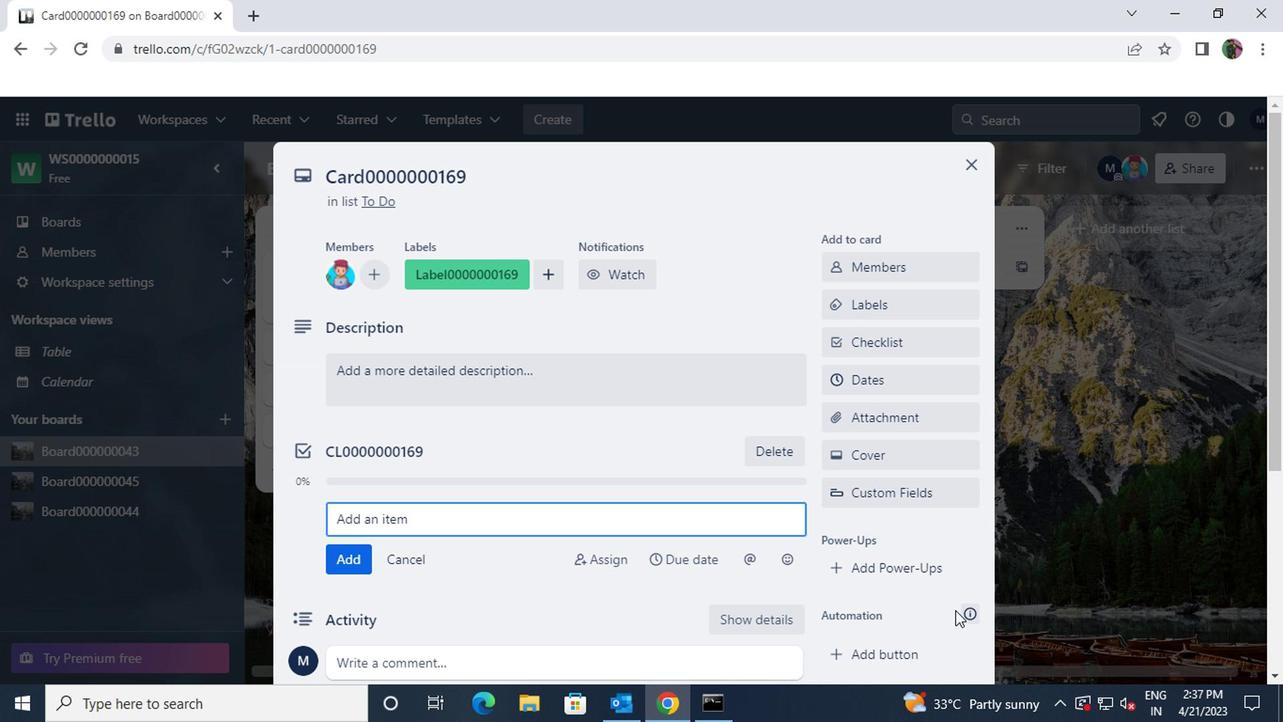 
Action: Mouse pressed left at (693, 279)
Screenshot: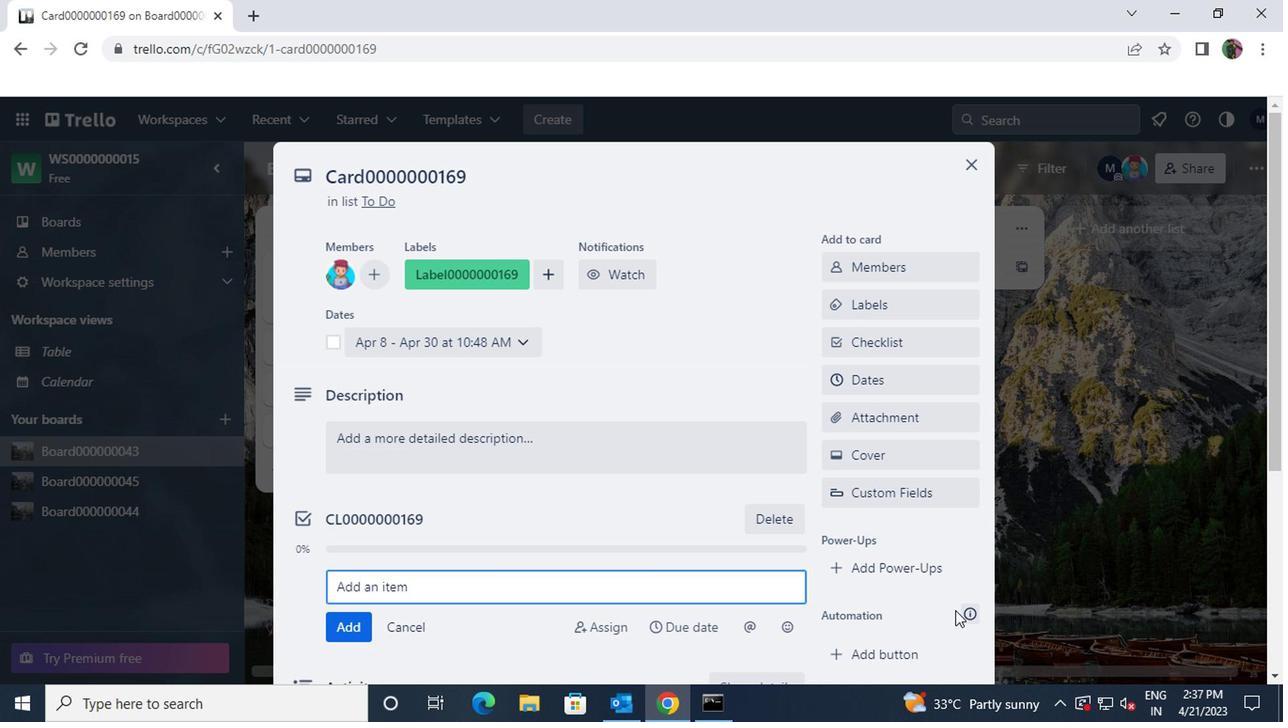 
Action: Mouse moved to (758, 369)
Screenshot: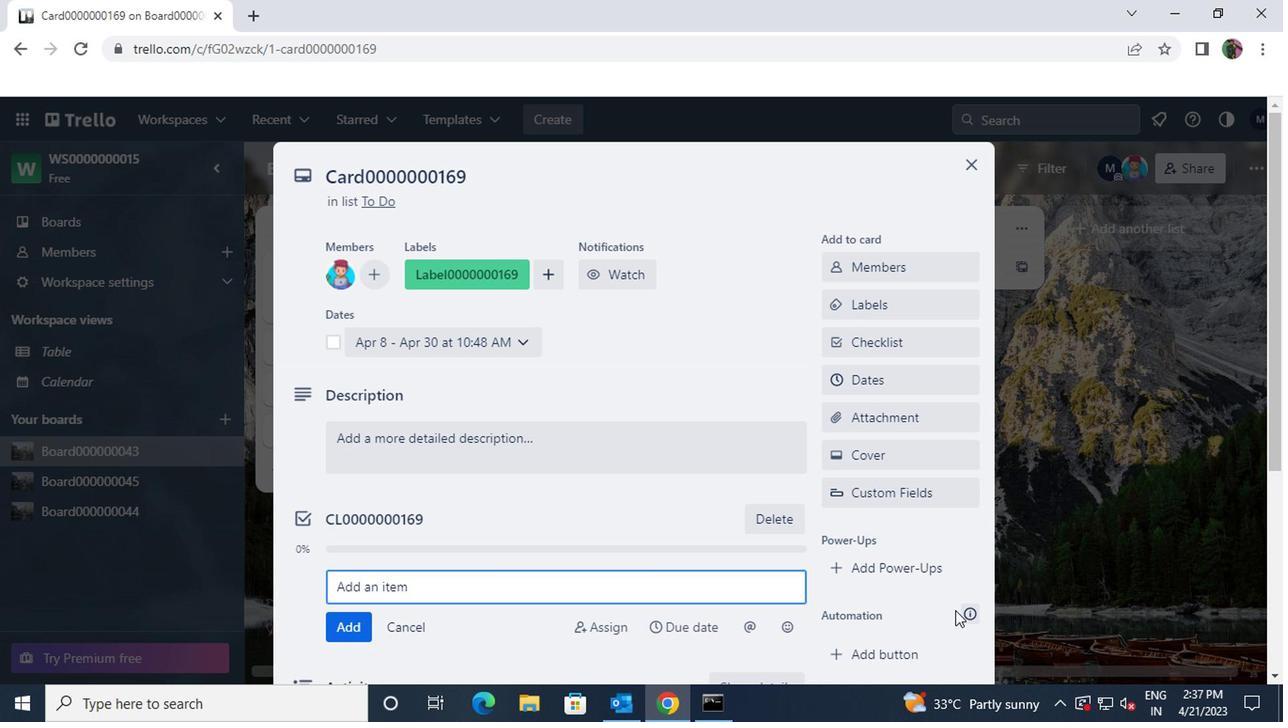 
Action: Mouse pressed left at (758, 369)
Screenshot: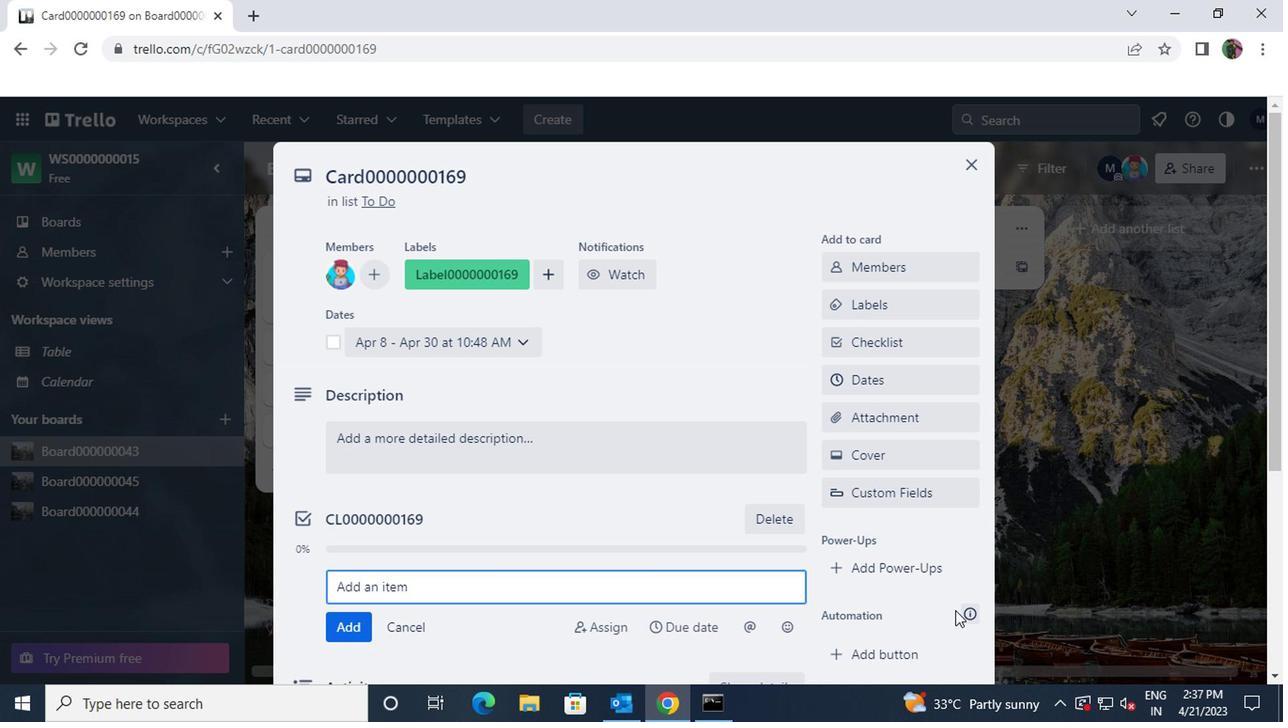 
Action: Mouse moved to (759, 371)
Screenshot: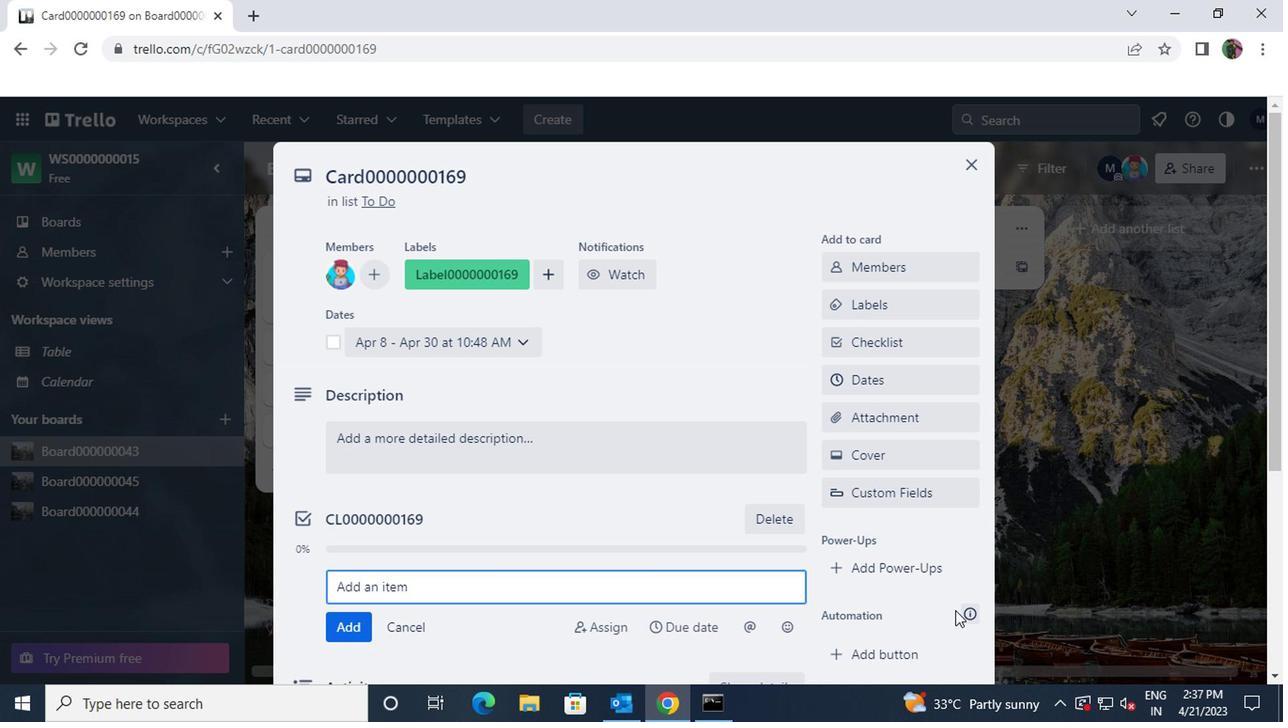 
Action: Mouse scrolled (759, 371) with delta (0, 0)
Screenshot: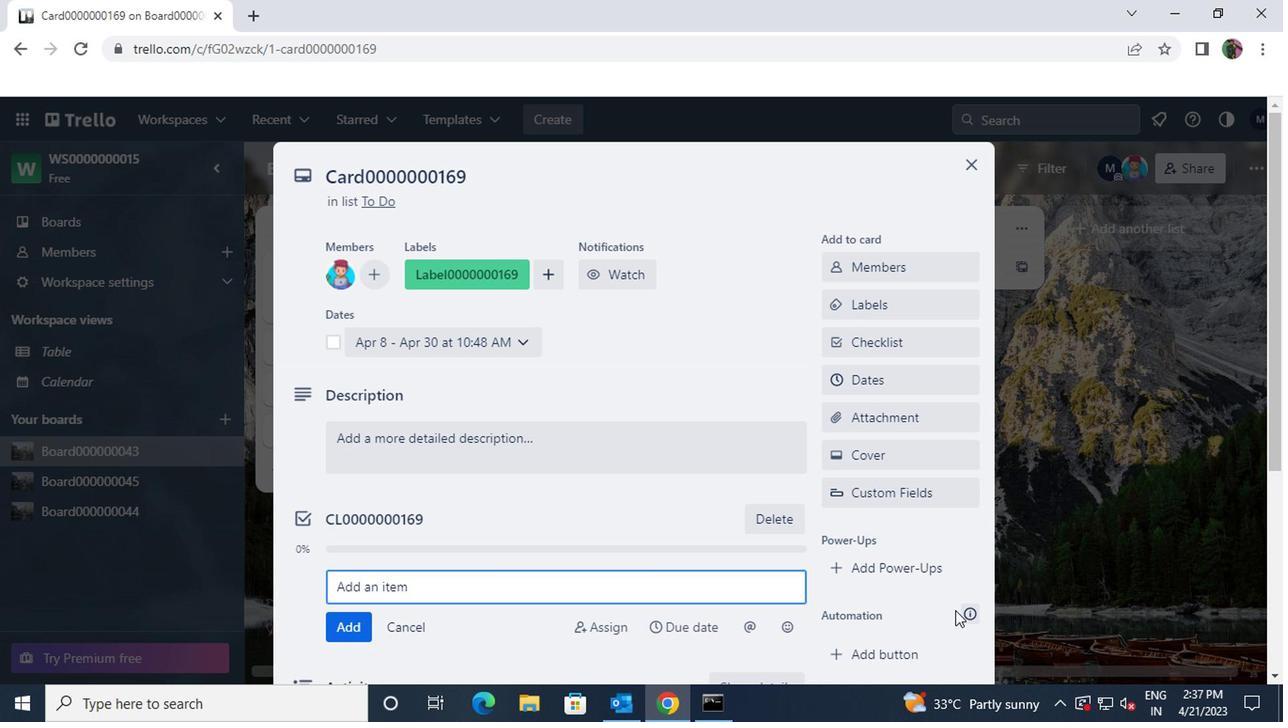 
Action: Mouse moved to (760, 375)
Screenshot: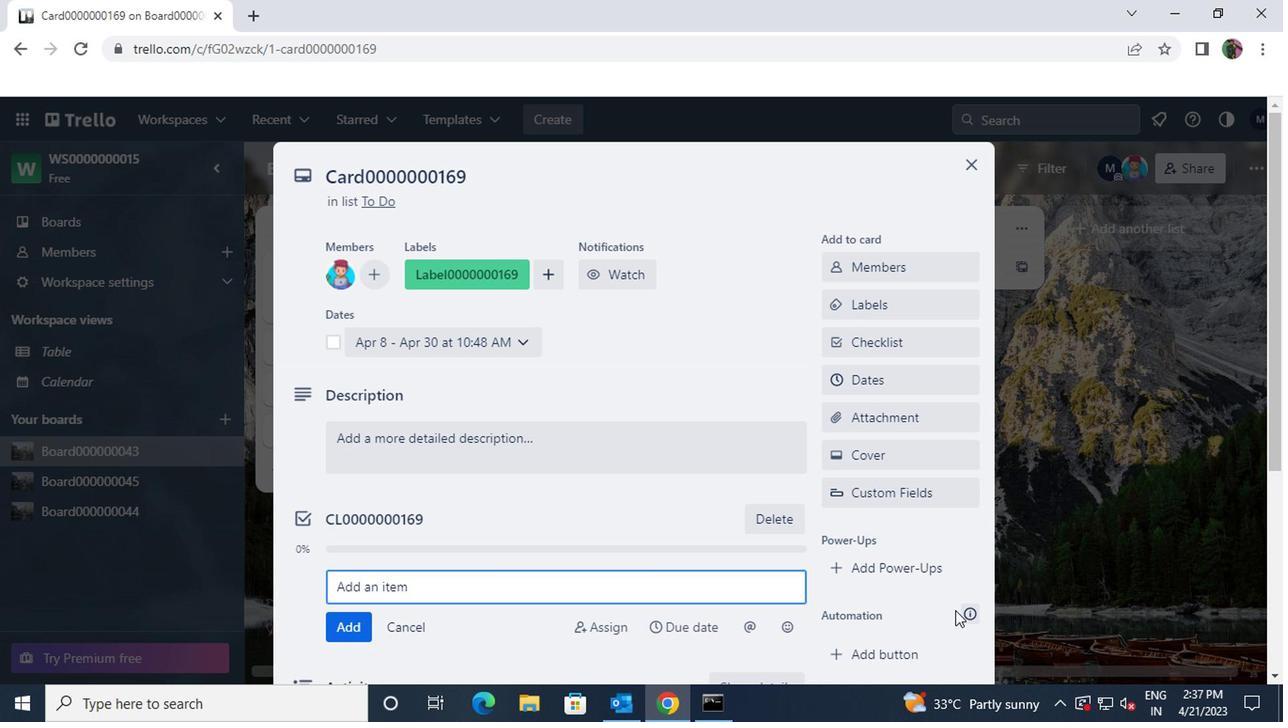 
Action: Mouse scrolled (760, 375) with delta (0, 0)
Screenshot: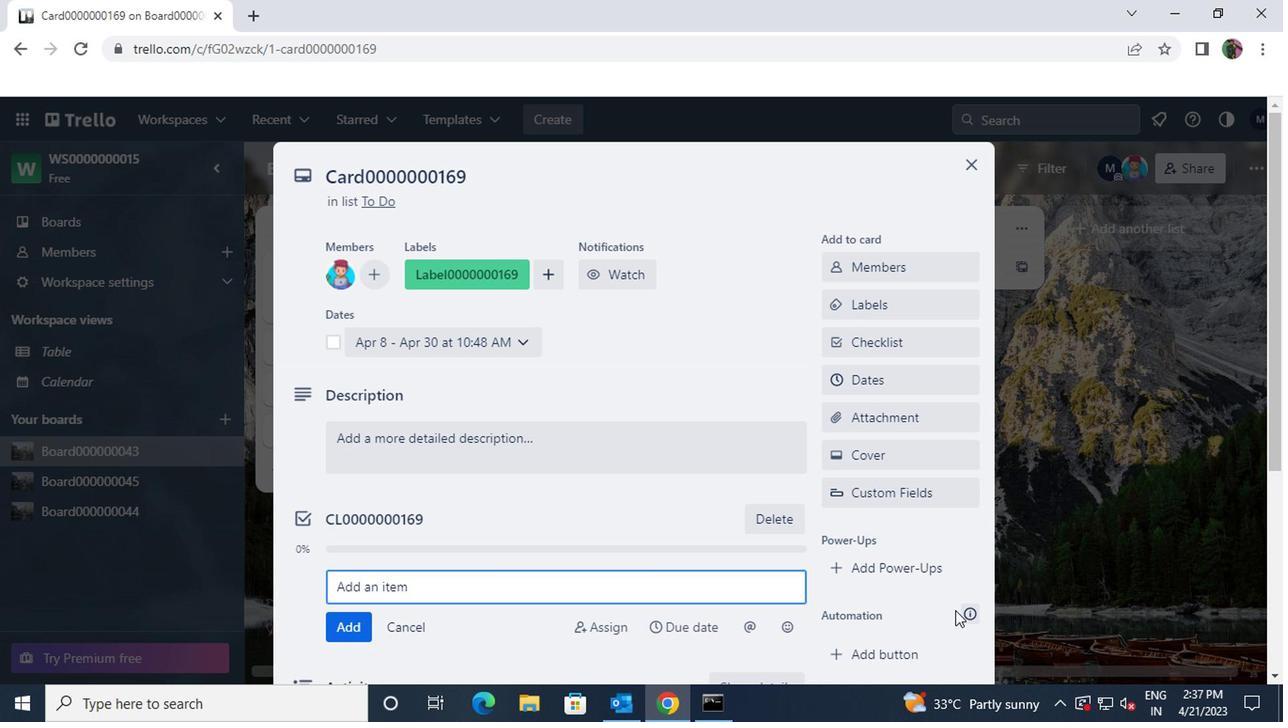 
Action: Mouse scrolled (760, 375) with delta (0, 0)
Screenshot: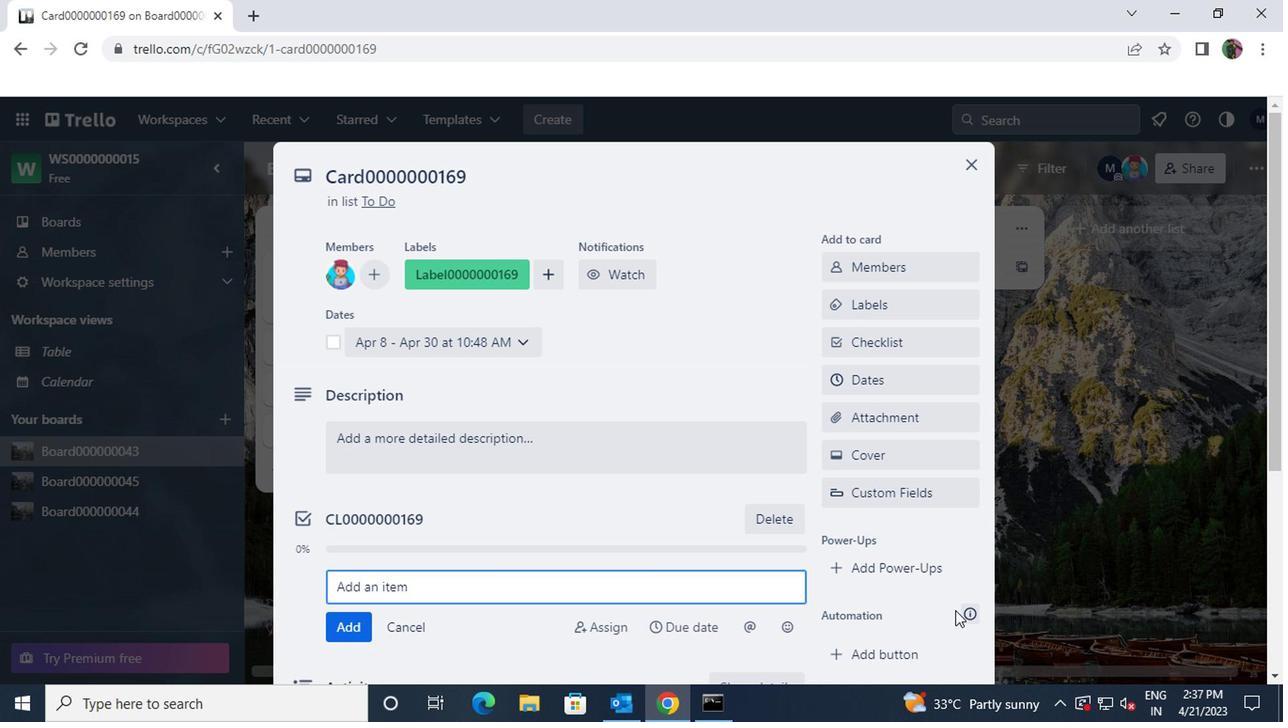 
Action: Mouse scrolled (760, 375) with delta (0, 0)
Screenshot: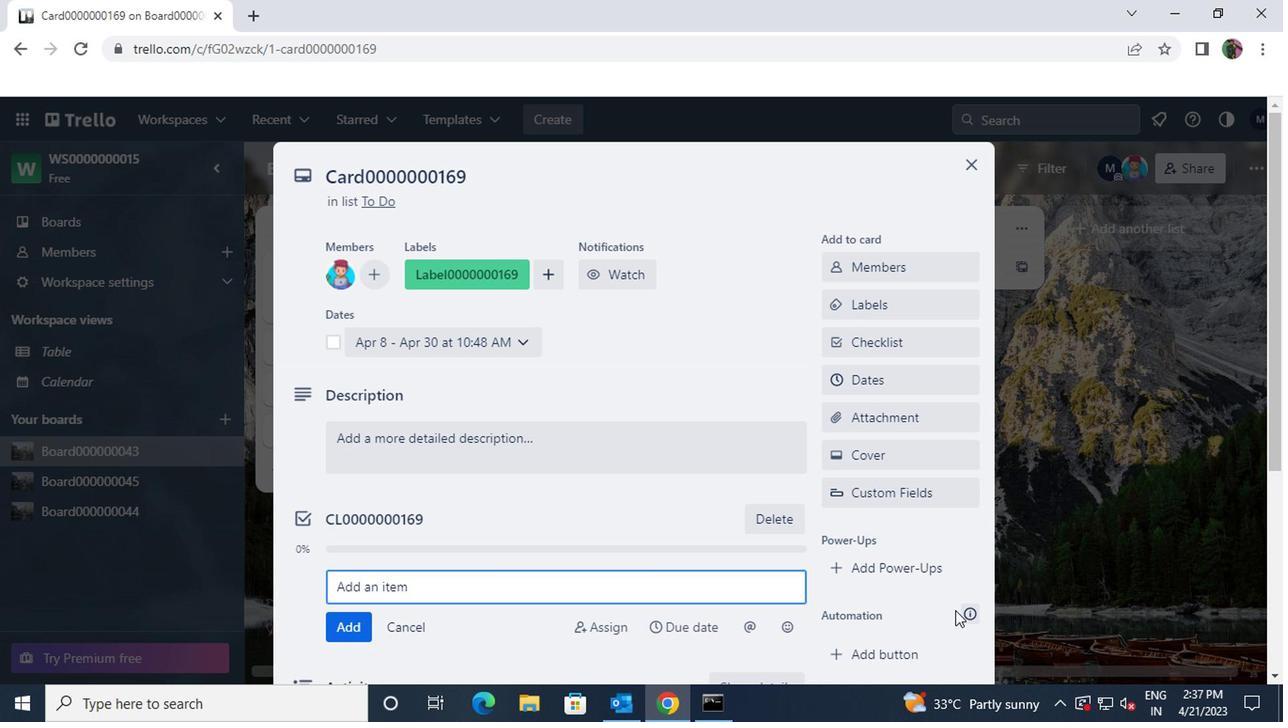 
Action: Mouse moved to (740, 533)
Screenshot: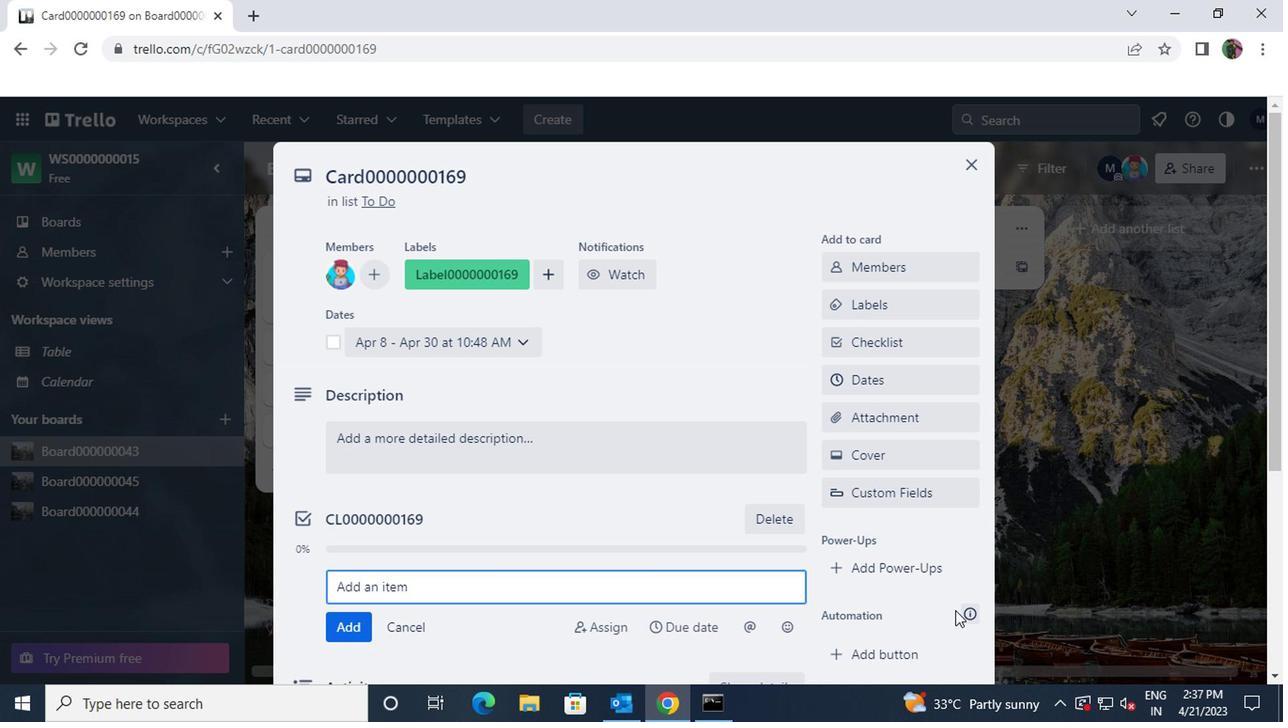 
Action: Mouse pressed left at (740, 533)
Screenshot: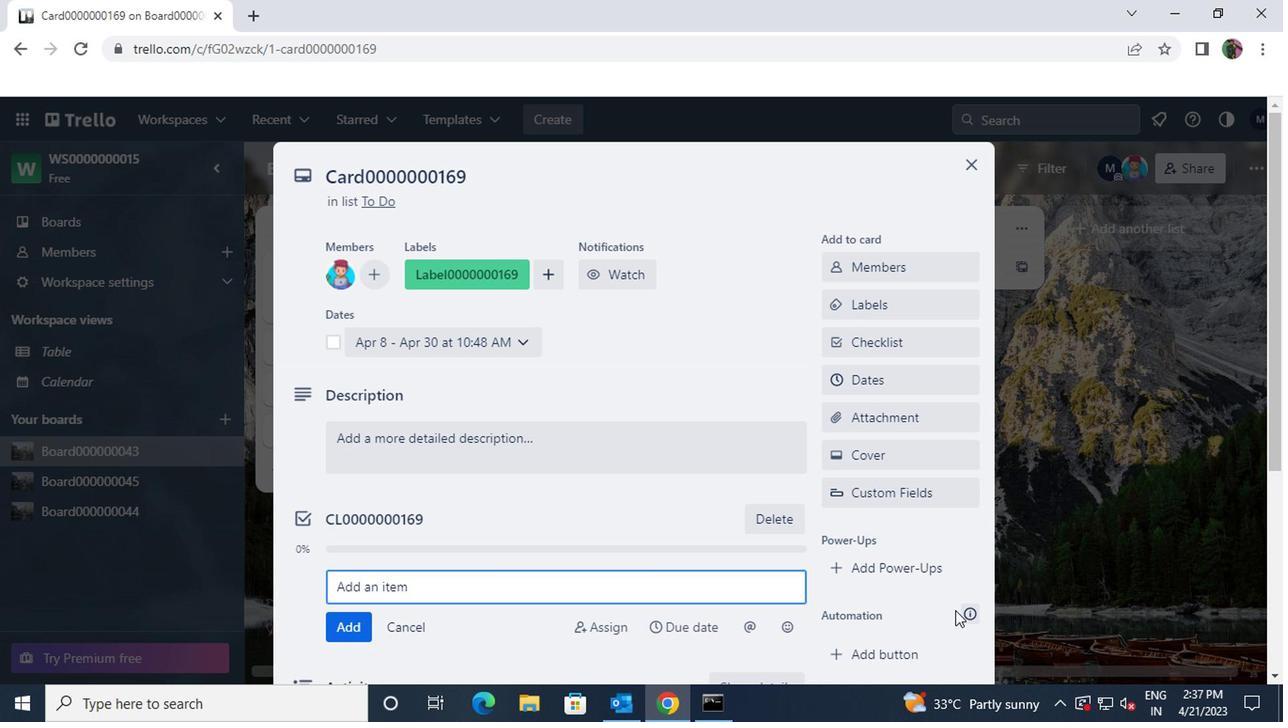 
Action: Mouse moved to (786, 195)
Screenshot: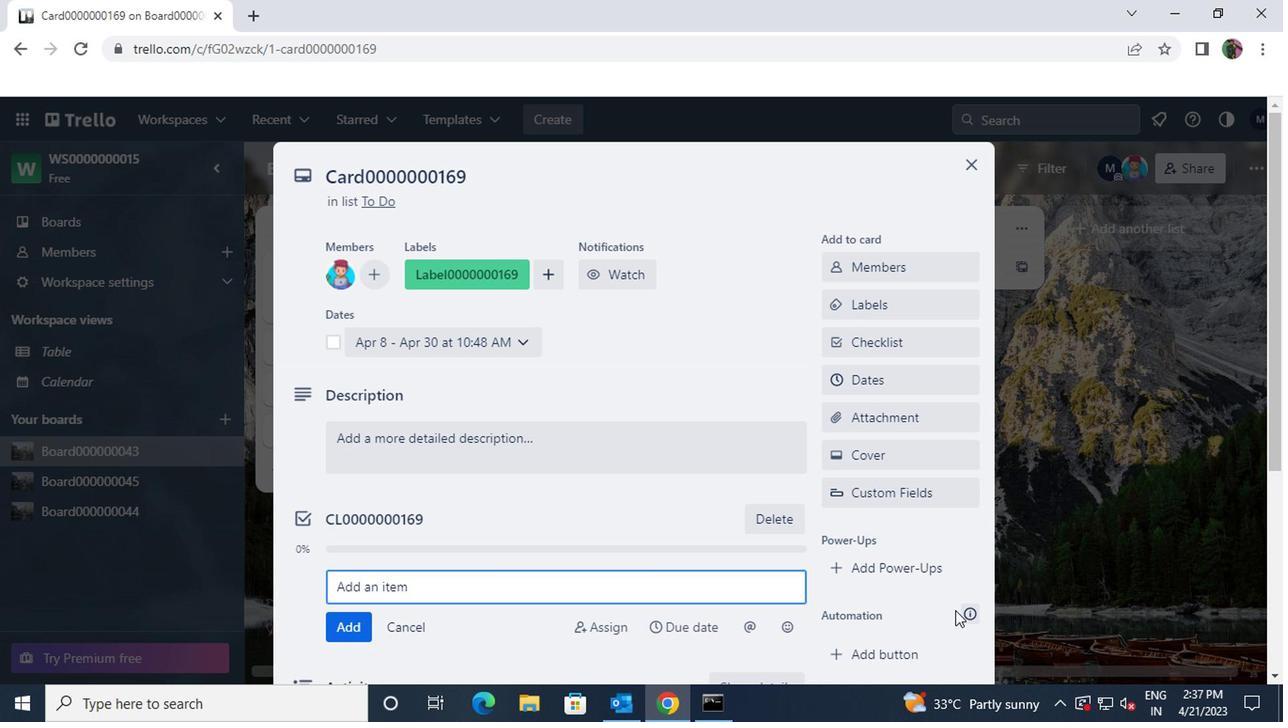 
Action: Mouse pressed left at (786, 195)
Screenshot: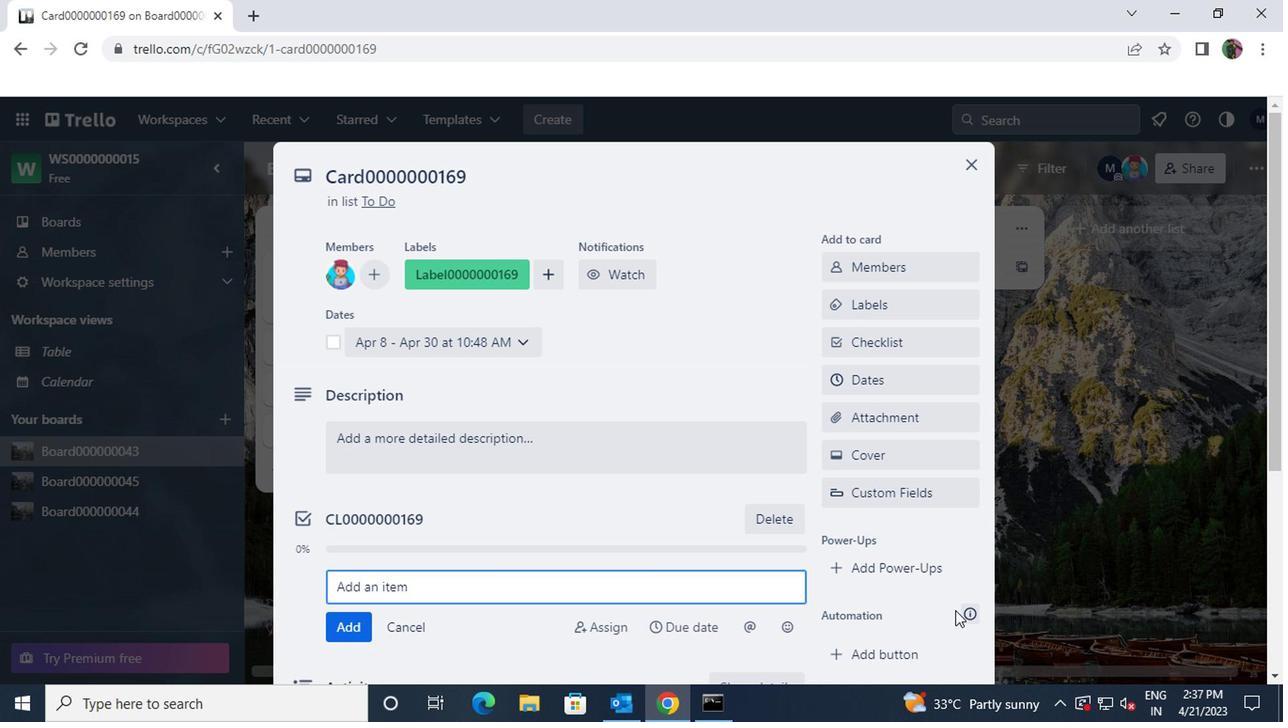 
